 Task: Find connections with filter location Wilnsdorf with filter topic #cybersecuritywith filter profile language Spanish with filter current company Asian Paints with filter school Prof. Ram Meghe Institute of Technology & Research Badnera Rly. with filter industry Building Finishing Contractors with filter service category Network Support with filter keywords title Reiki Practitioner
Action: Mouse moved to (481, 67)
Screenshot: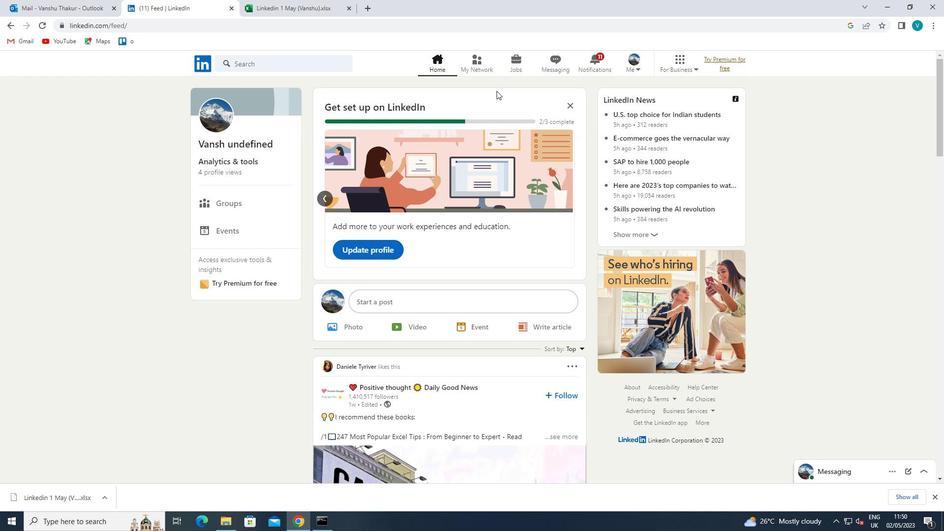 
Action: Mouse pressed left at (481, 67)
Screenshot: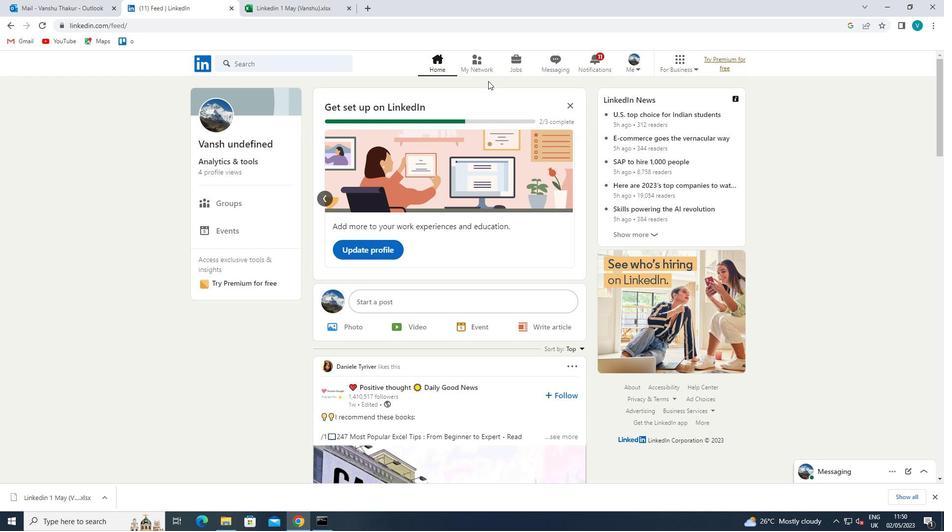 
Action: Mouse moved to (261, 114)
Screenshot: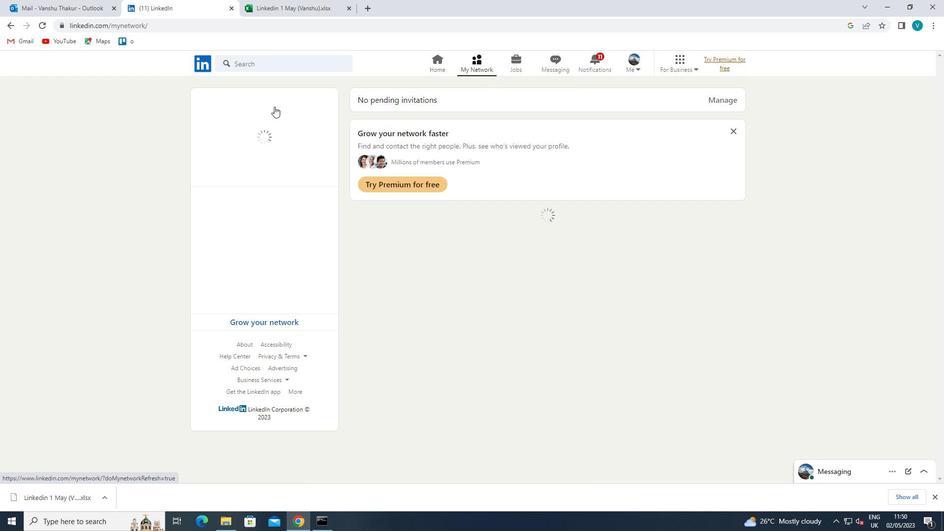 
Action: Mouse pressed left at (261, 114)
Screenshot: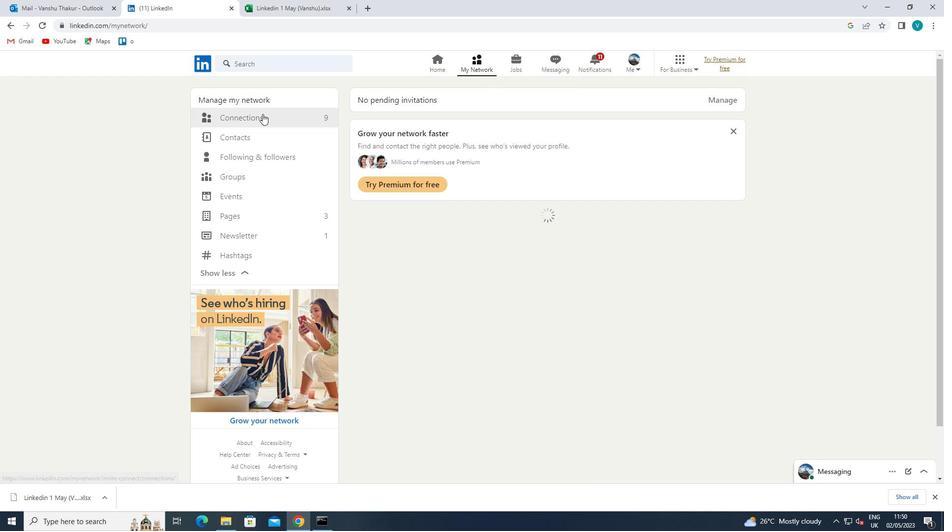 
Action: Mouse moved to (569, 118)
Screenshot: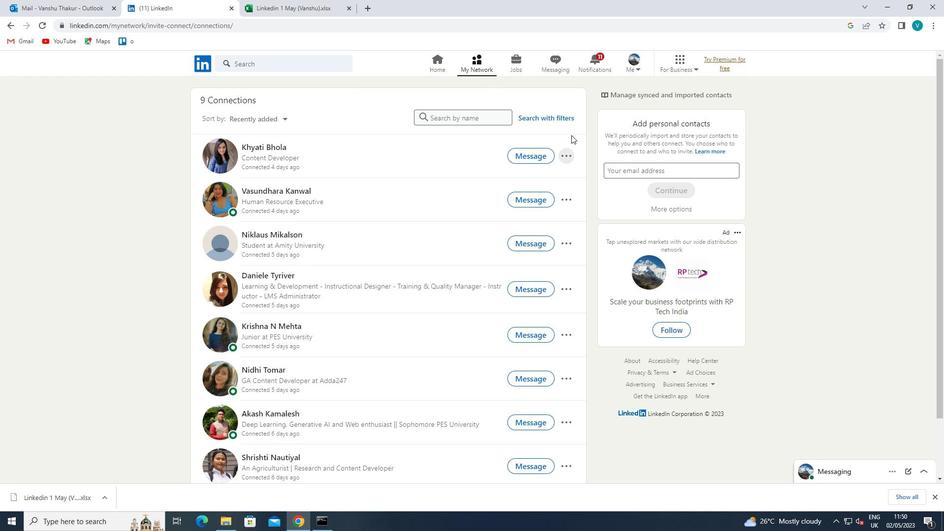 
Action: Mouse pressed left at (569, 118)
Screenshot: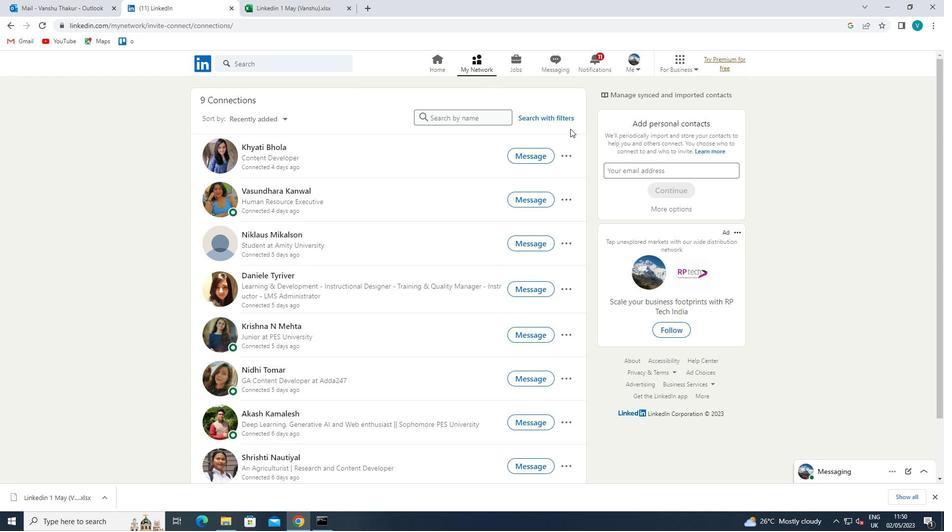 
Action: Mouse moved to (463, 91)
Screenshot: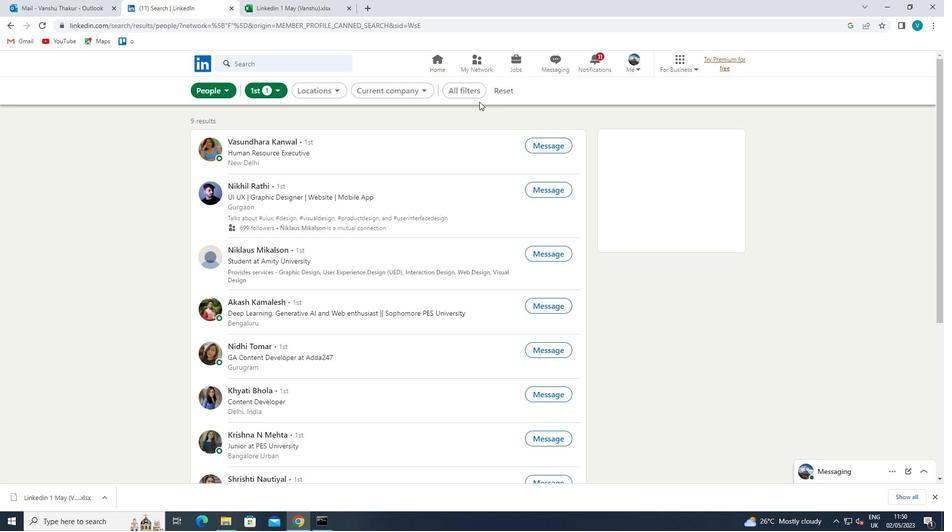 
Action: Mouse pressed left at (463, 91)
Screenshot: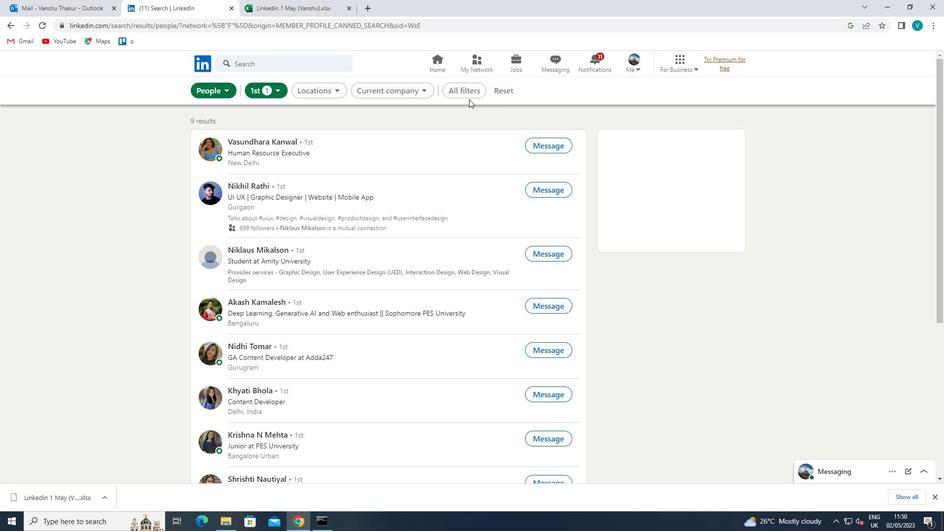 
Action: Mouse moved to (735, 277)
Screenshot: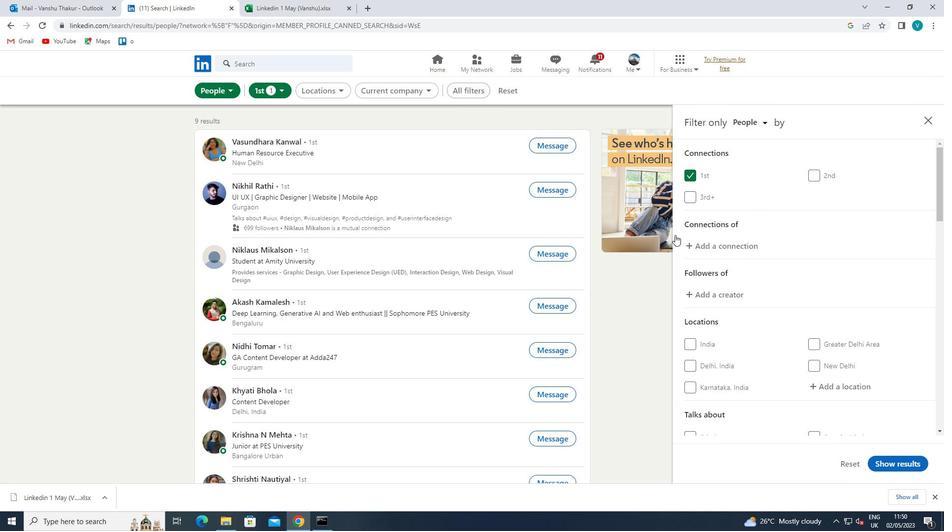 
Action: Mouse scrolled (735, 276) with delta (0, 0)
Screenshot: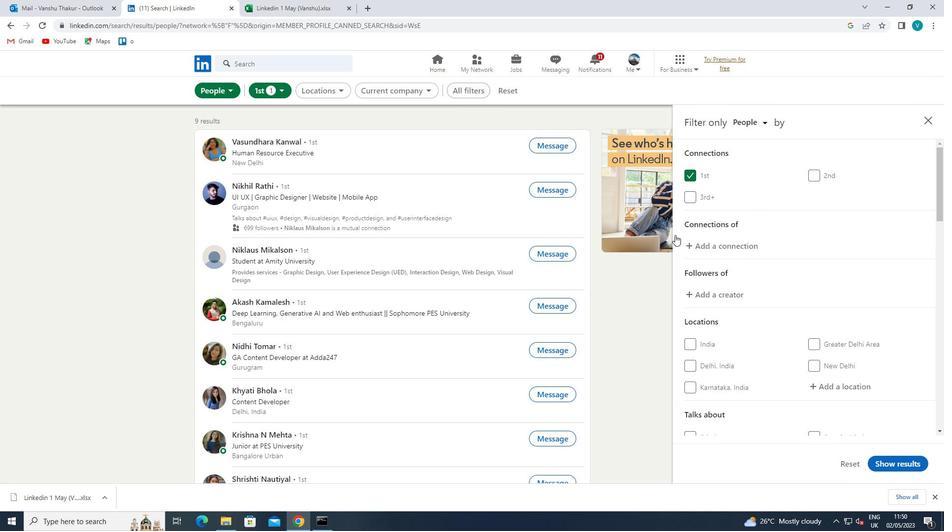 
Action: Mouse moved to (746, 283)
Screenshot: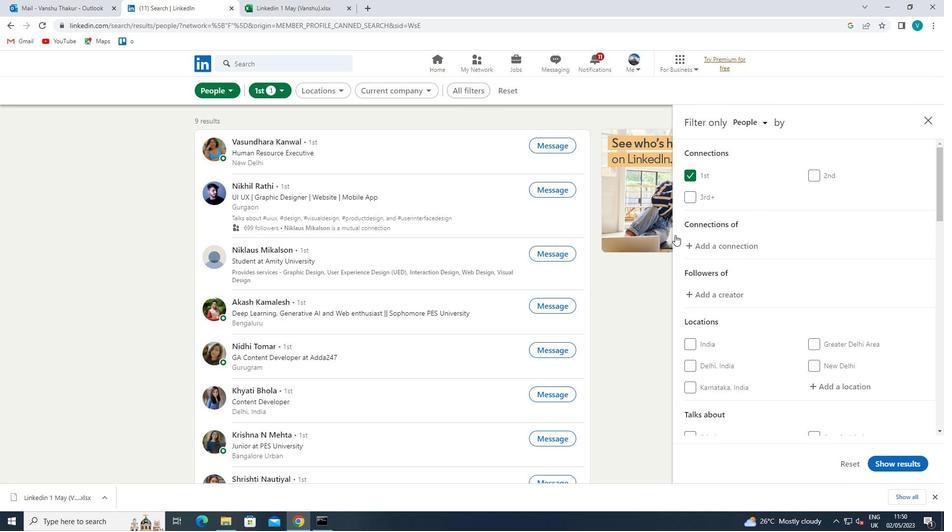 
Action: Mouse scrolled (746, 282) with delta (0, 0)
Screenshot: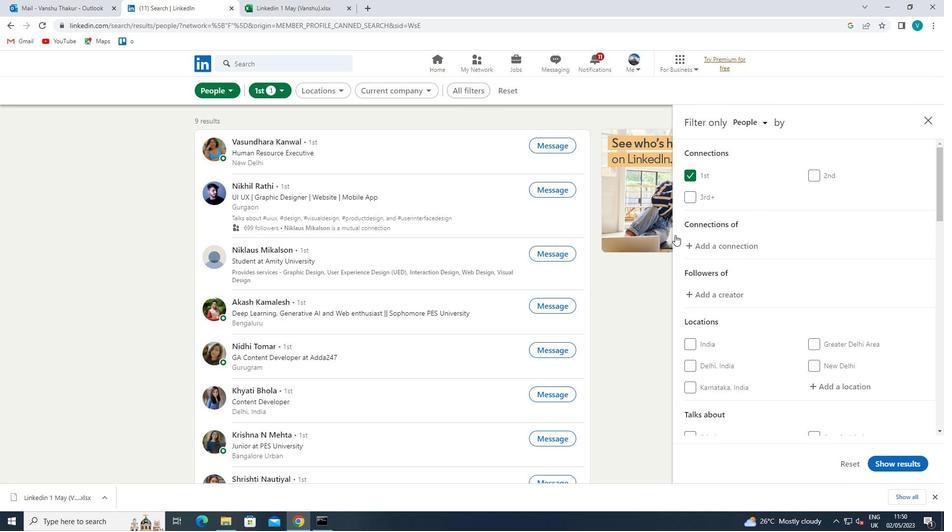 
Action: Mouse moved to (836, 285)
Screenshot: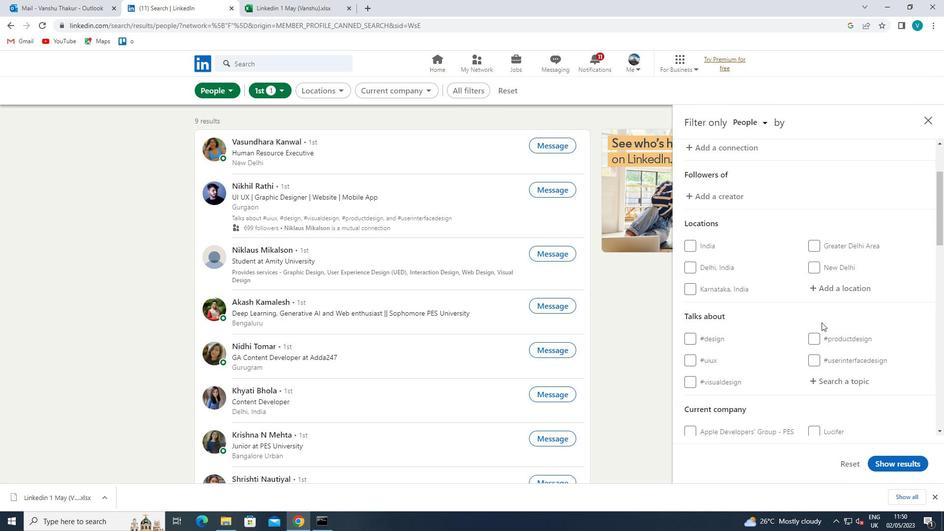 
Action: Mouse pressed left at (836, 285)
Screenshot: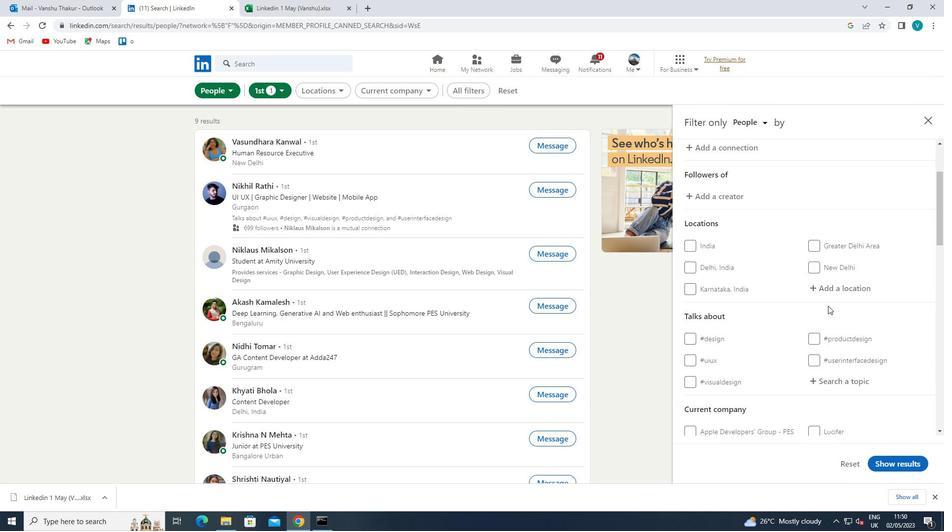 
Action: Mouse moved to (790, 258)
Screenshot: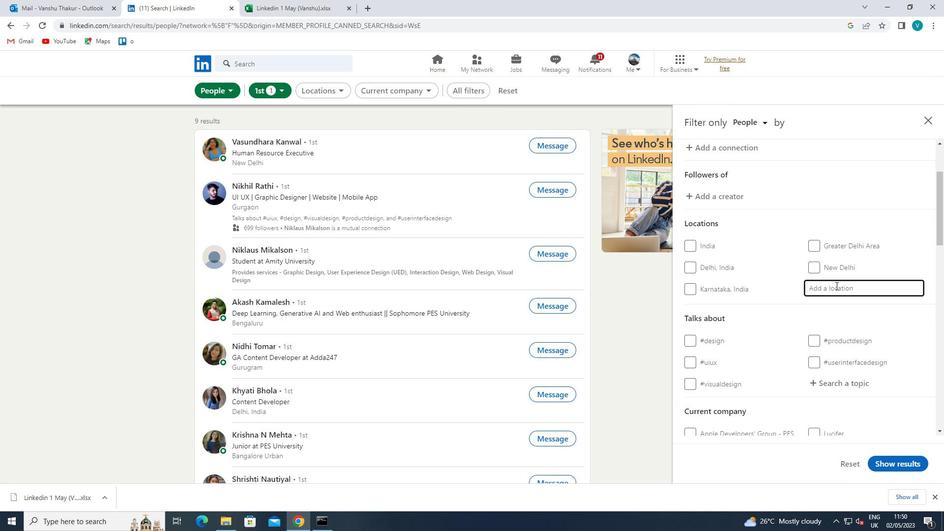 
Action: Key pressed <Key.shift>WILNSDOE<Key.backspace>RF
Screenshot: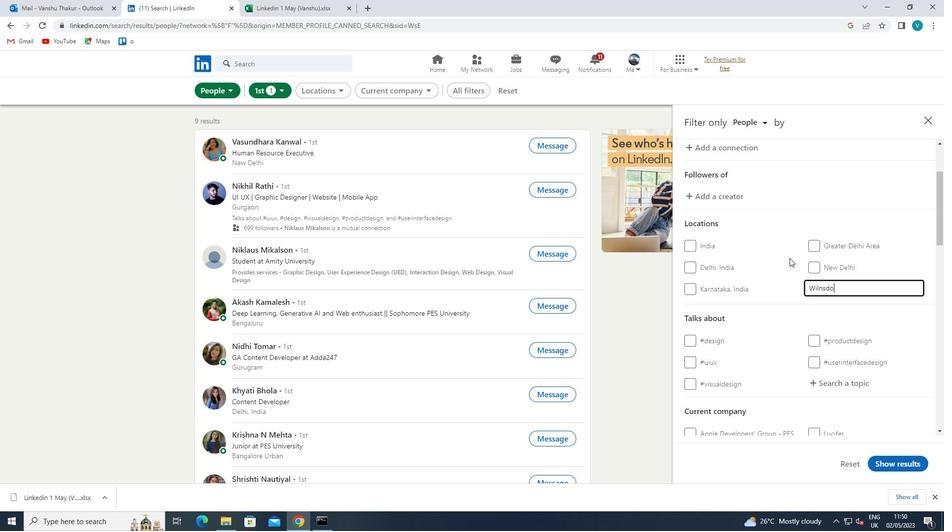 
Action: Mouse moved to (790, 304)
Screenshot: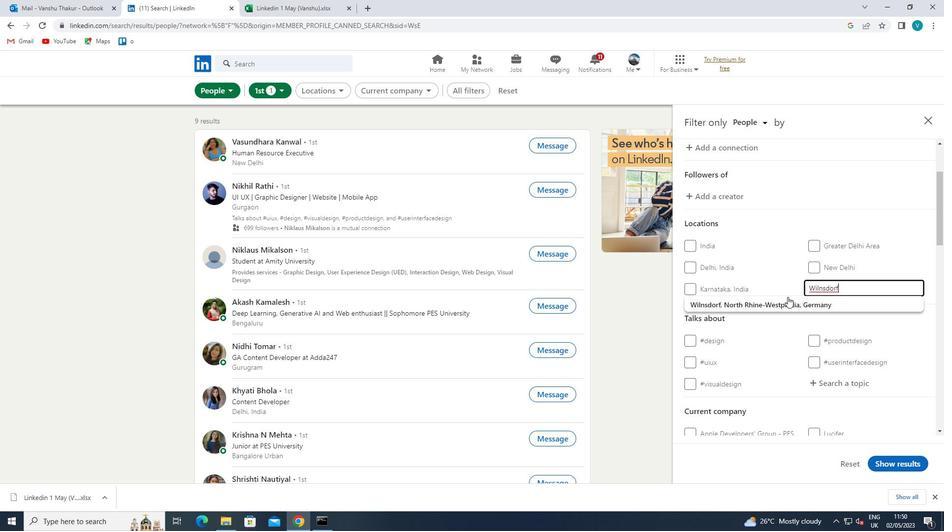 
Action: Mouse pressed left at (790, 304)
Screenshot: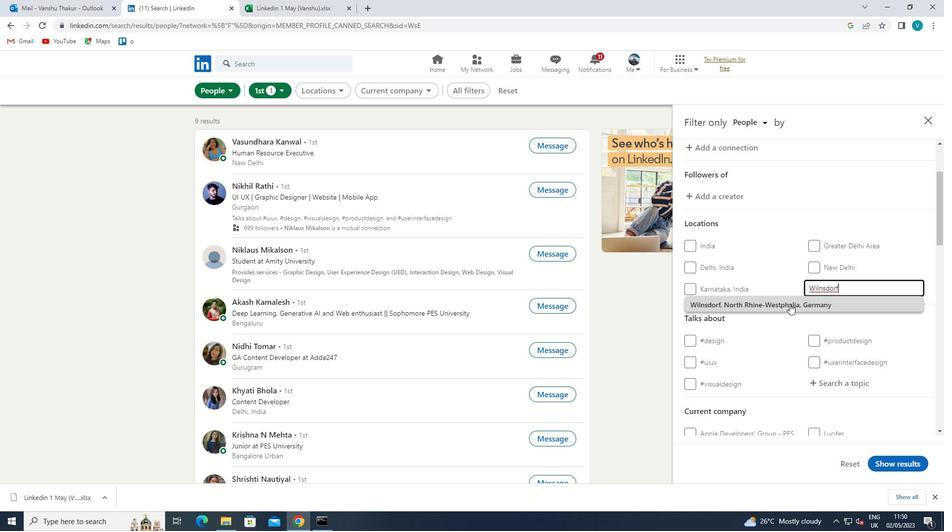 
Action: Mouse scrolled (790, 303) with delta (0, 0)
Screenshot: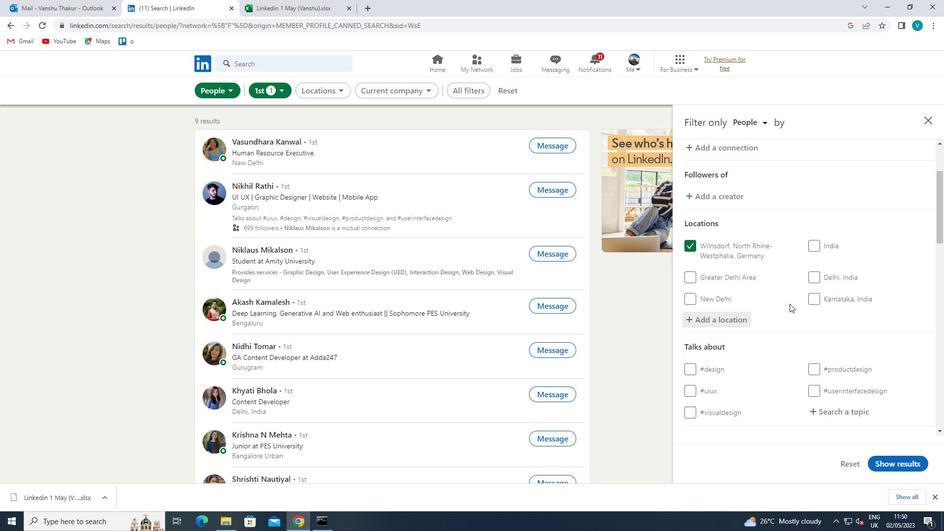 
Action: Mouse scrolled (790, 303) with delta (0, 0)
Screenshot: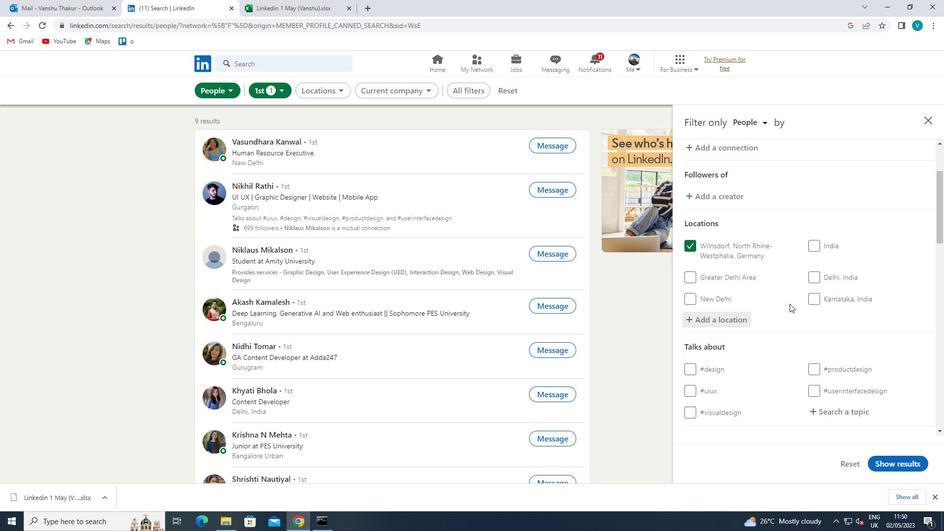 
Action: Mouse moved to (833, 308)
Screenshot: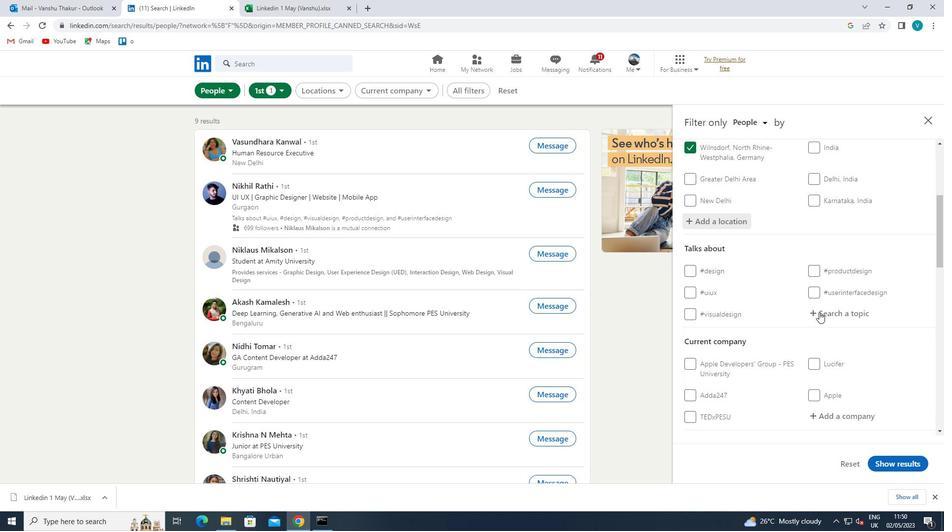
Action: Mouse pressed left at (833, 308)
Screenshot: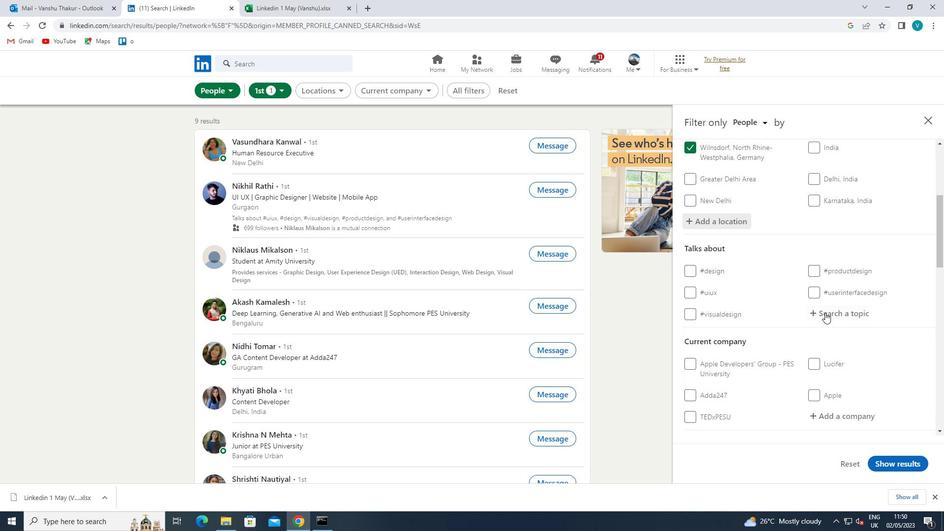 
Action: Key pressed CYBERSECURITY
Screenshot: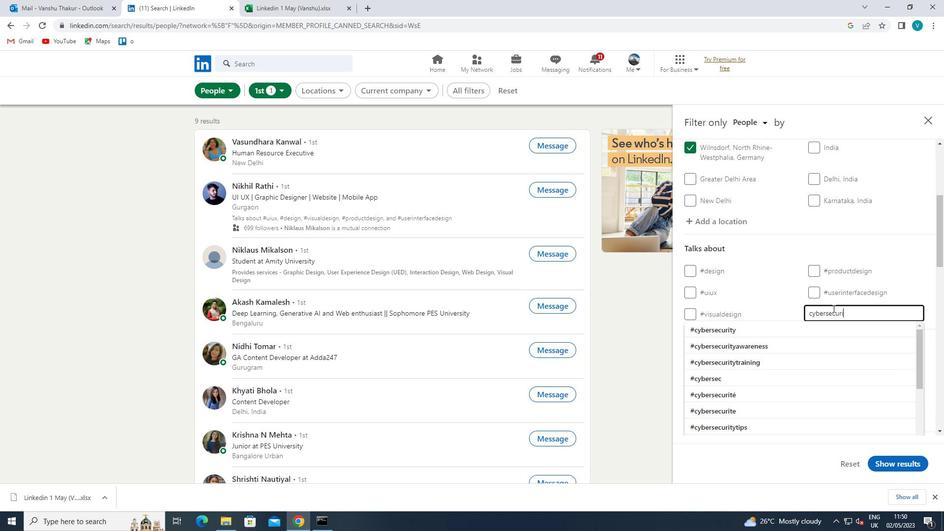 
Action: Mouse moved to (814, 333)
Screenshot: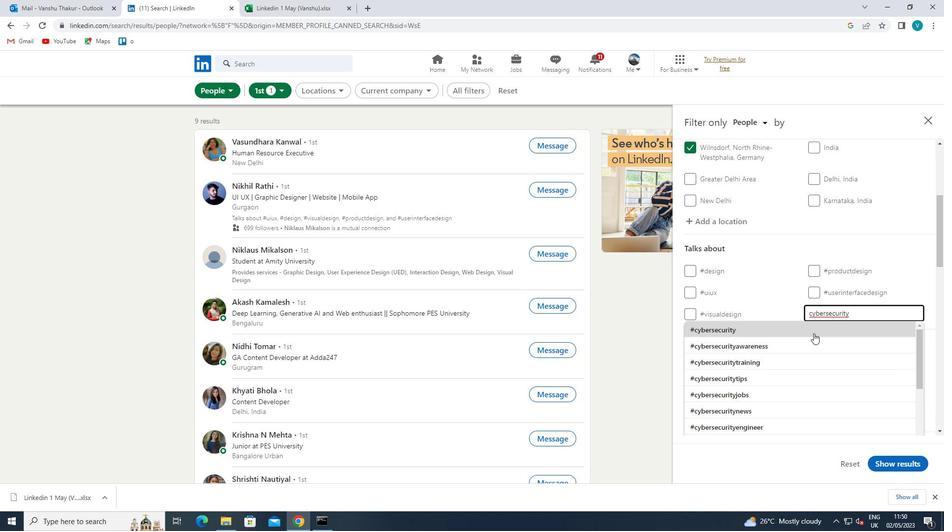 
Action: Mouse pressed left at (814, 333)
Screenshot: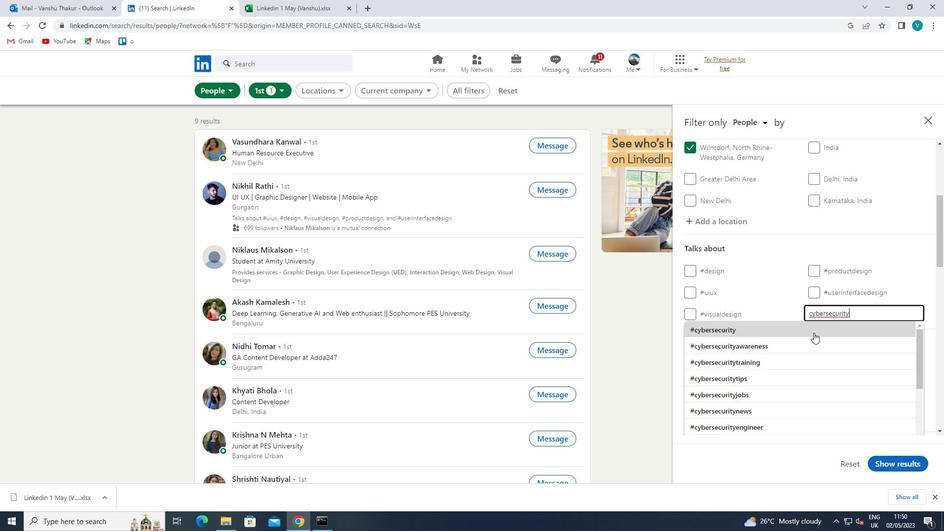 
Action: Mouse scrolled (814, 332) with delta (0, 0)
Screenshot: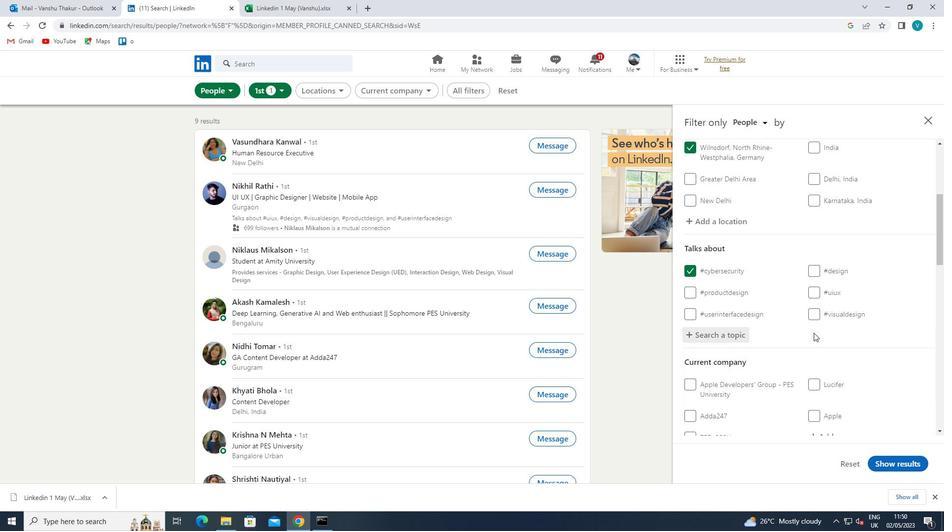 
Action: Mouse scrolled (814, 332) with delta (0, 0)
Screenshot: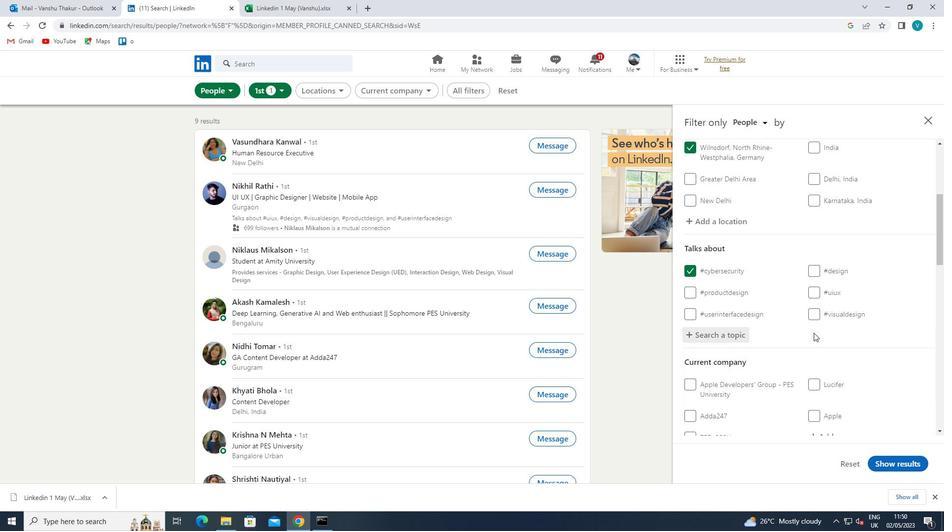 
Action: Mouse scrolled (814, 332) with delta (0, 0)
Screenshot: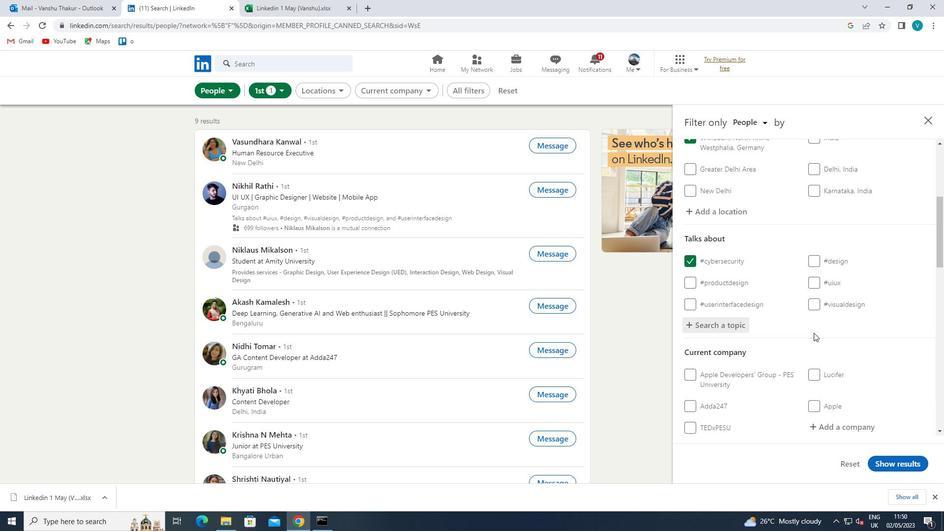 
Action: Mouse moved to (858, 293)
Screenshot: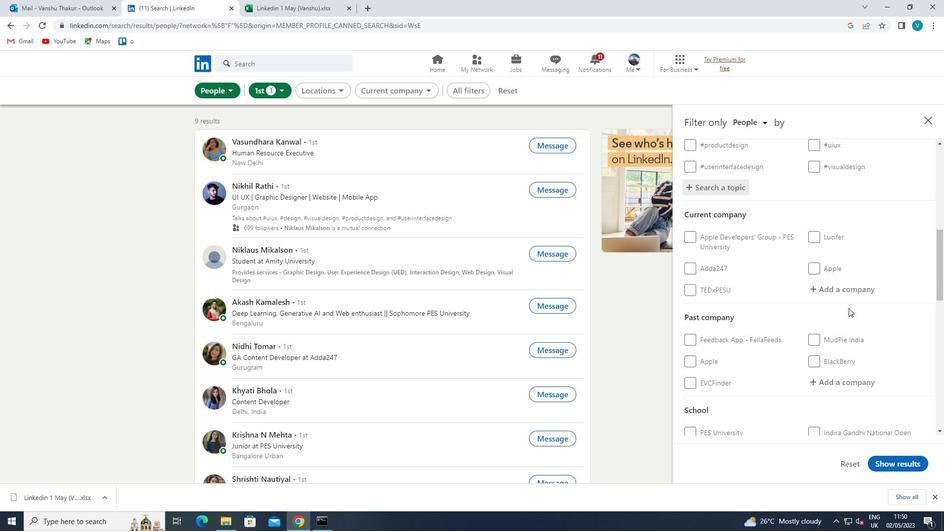 
Action: Mouse pressed left at (858, 293)
Screenshot: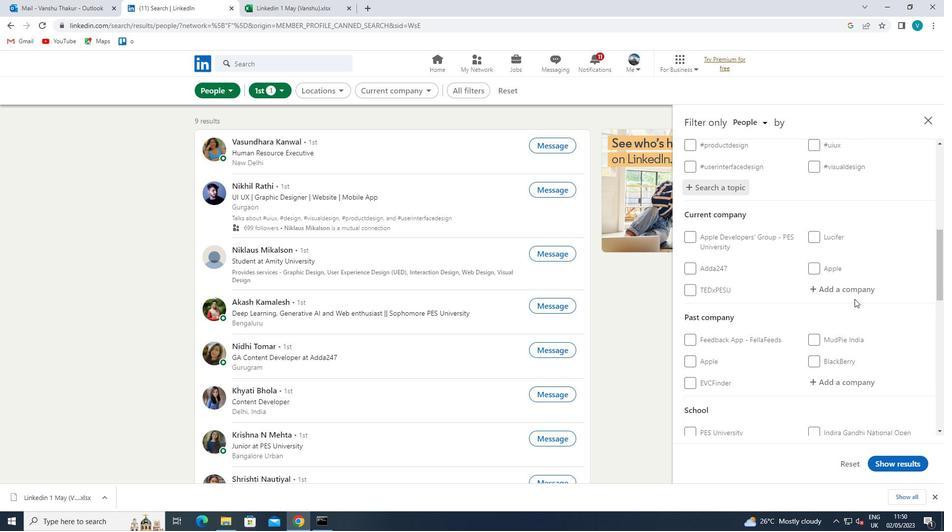 
Action: Key pressed <Key.shift>ASIAN<Key.space><Key.shift>P
Screenshot: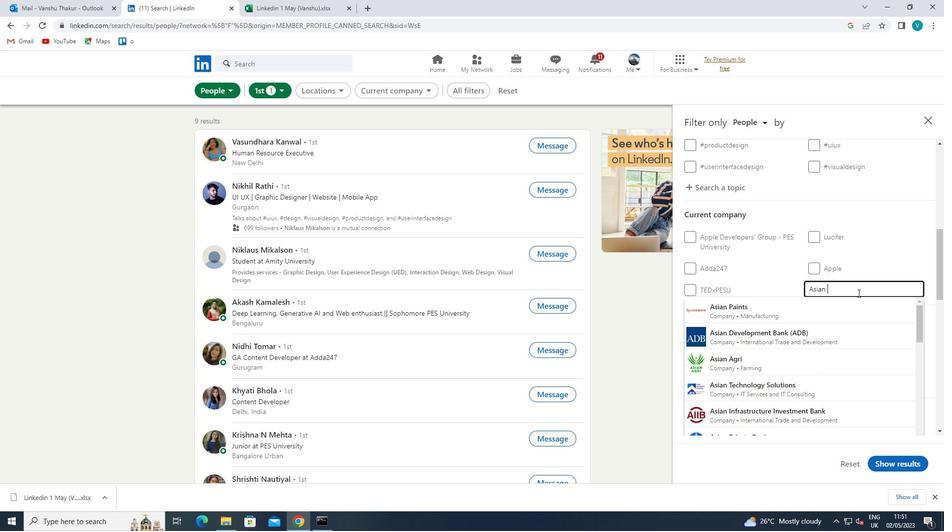 
Action: Mouse moved to (841, 301)
Screenshot: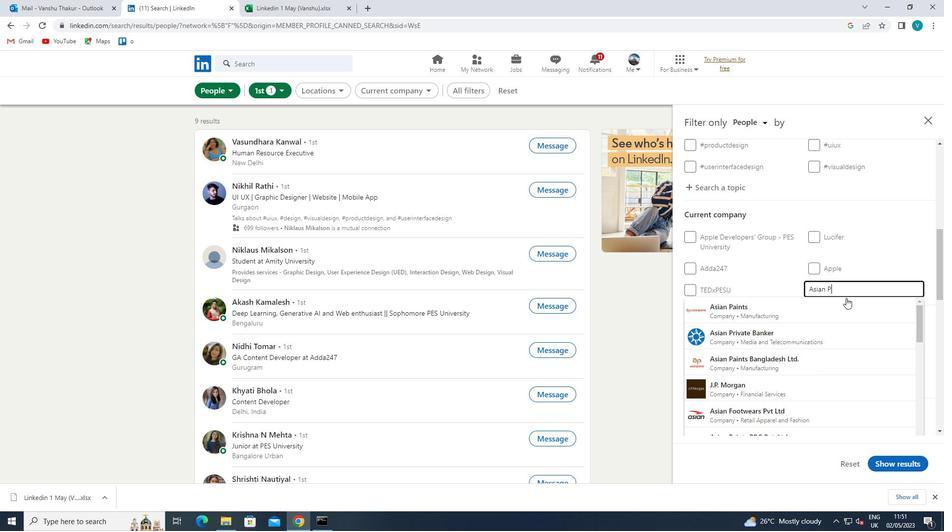 
Action: Mouse pressed left at (841, 301)
Screenshot: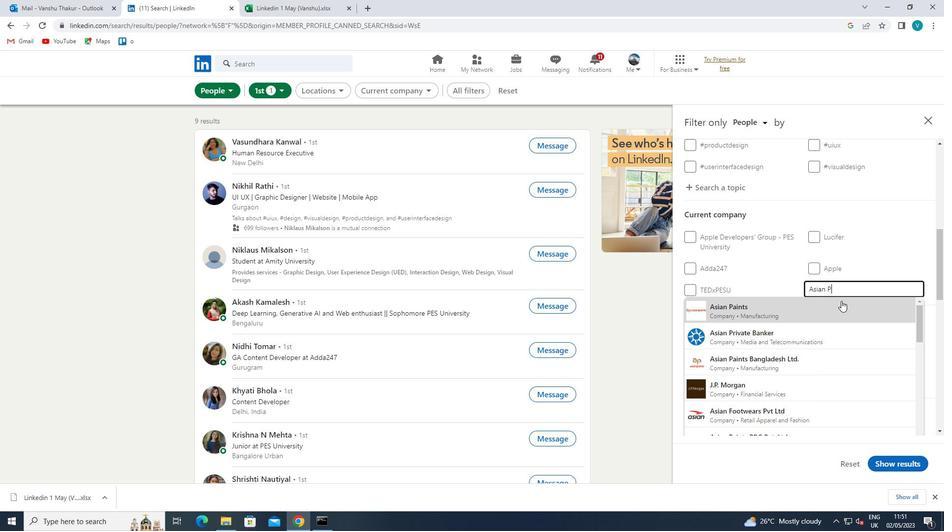 
Action: Mouse scrolled (841, 300) with delta (0, 0)
Screenshot: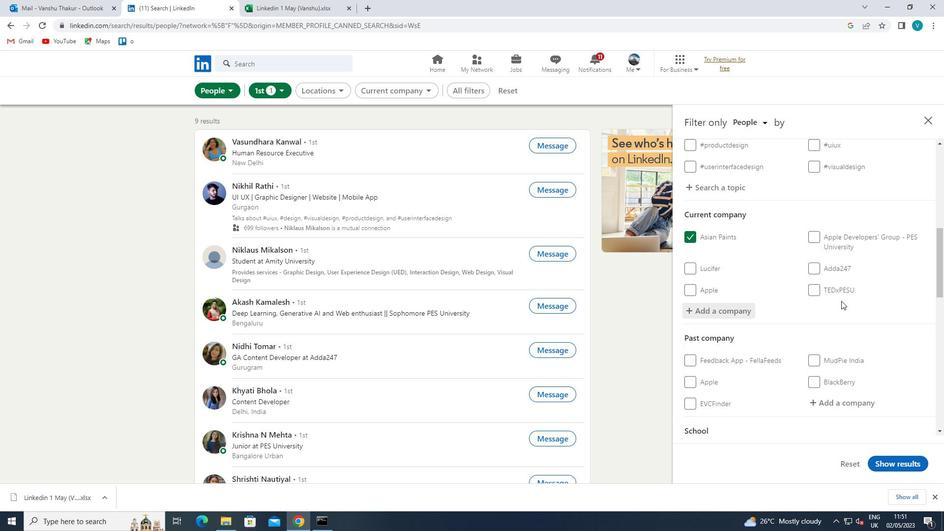 
Action: Mouse scrolled (841, 300) with delta (0, 0)
Screenshot: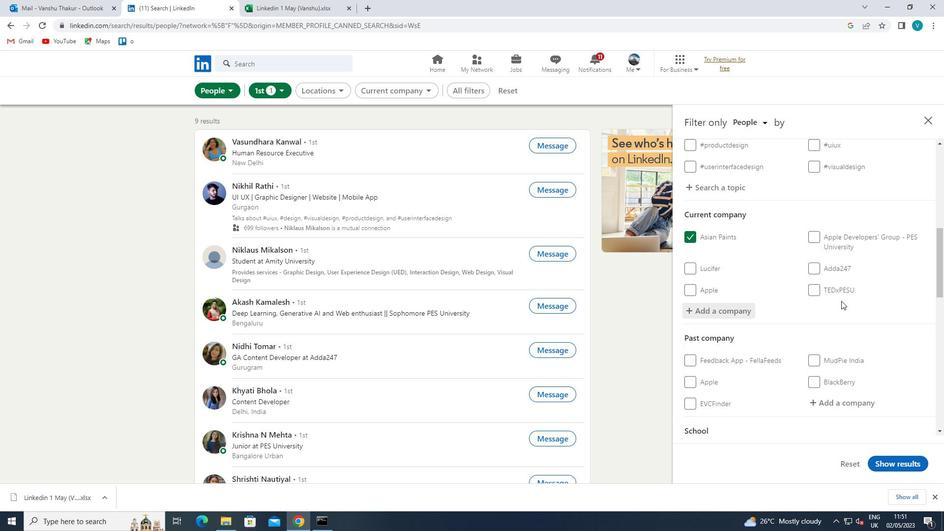 
Action: Mouse moved to (830, 330)
Screenshot: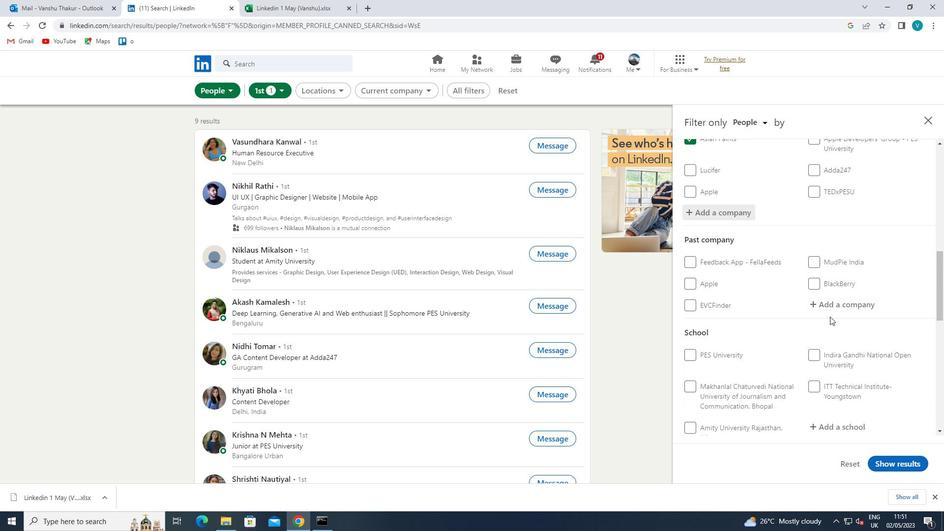 
Action: Mouse scrolled (830, 329) with delta (0, 0)
Screenshot: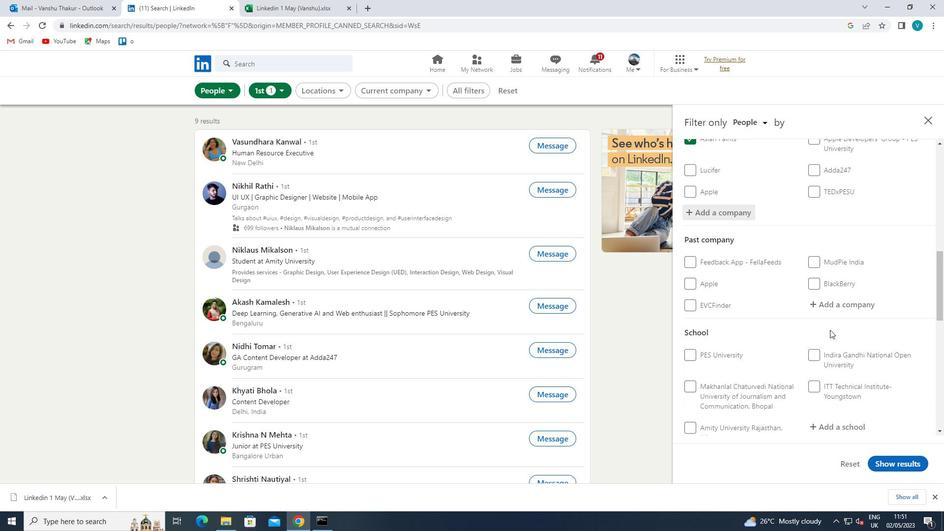 
Action: Mouse scrolled (830, 329) with delta (0, 0)
Screenshot: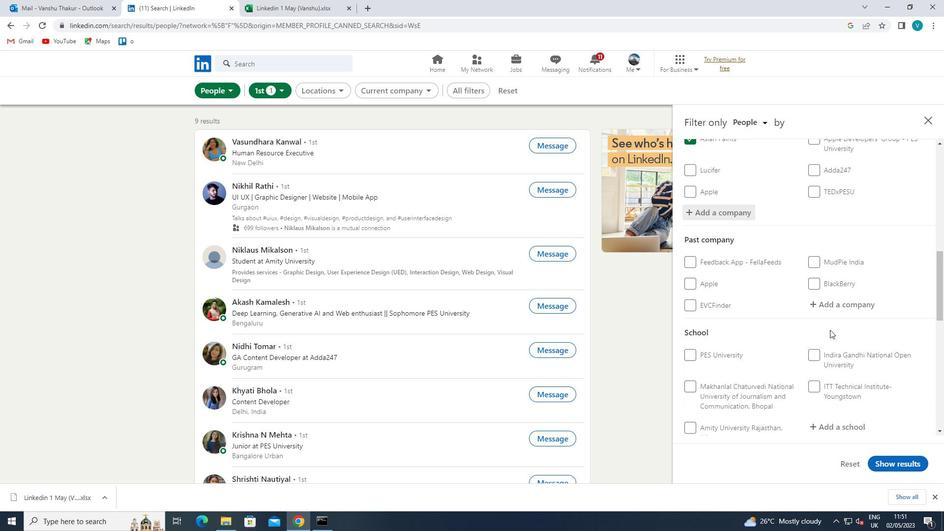 
Action: Mouse moved to (829, 331)
Screenshot: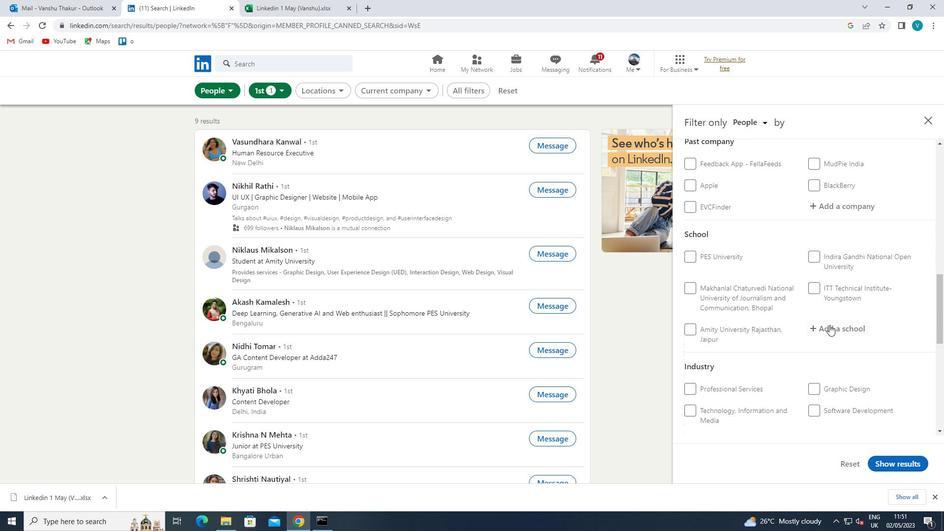 
Action: Mouse pressed left at (829, 331)
Screenshot: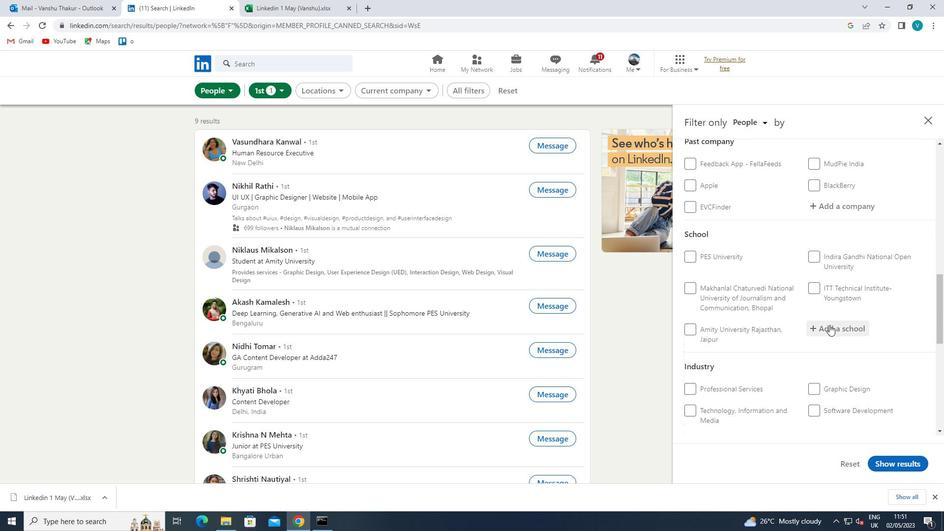 
Action: Key pressed <Key.shift>PROF.<Key.space>
Screenshot: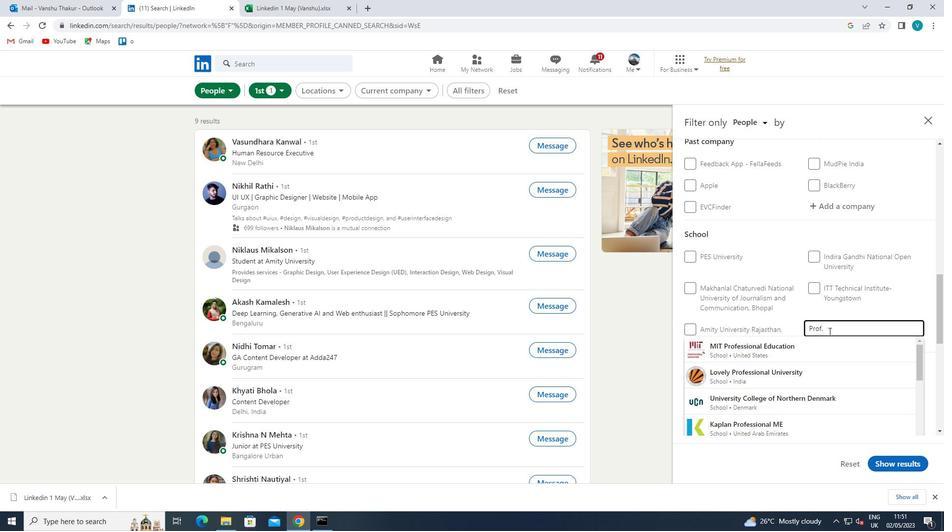 
Action: Mouse moved to (818, 349)
Screenshot: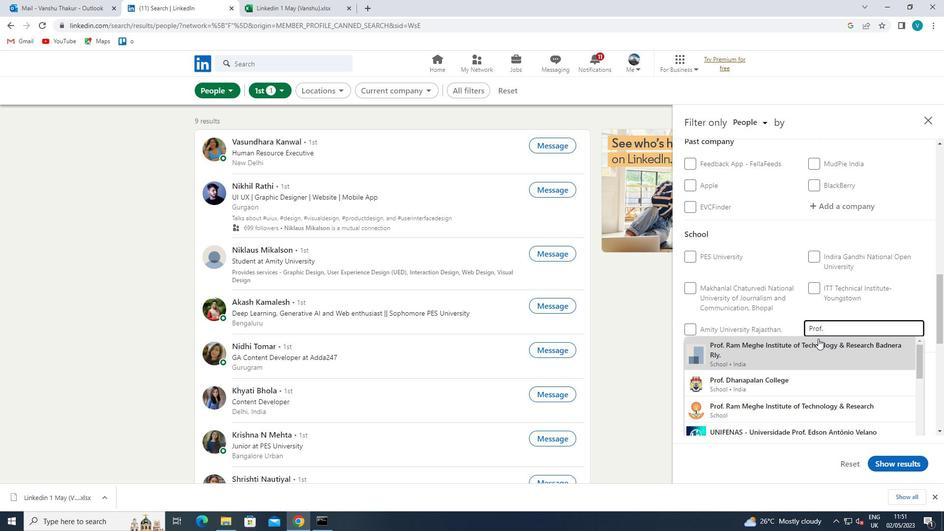 
Action: Mouse pressed left at (818, 349)
Screenshot: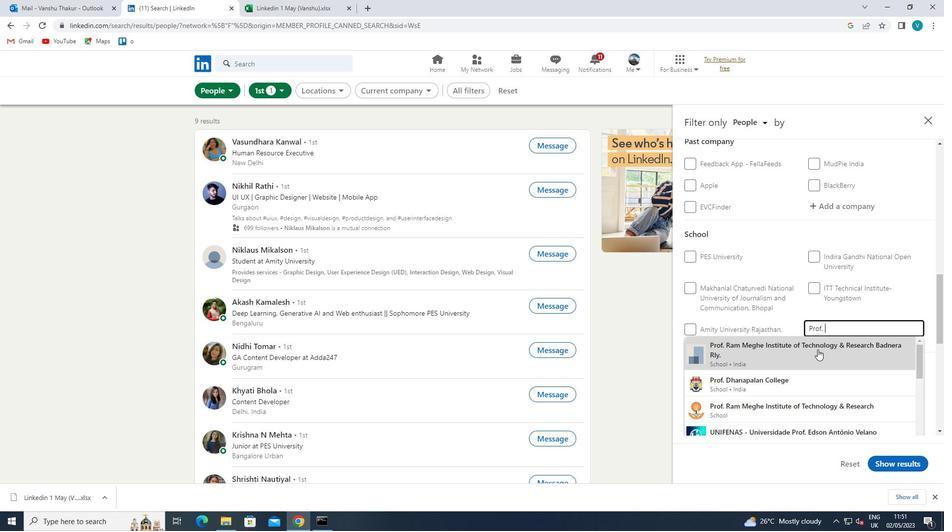 
Action: Mouse scrolled (818, 349) with delta (0, 0)
Screenshot: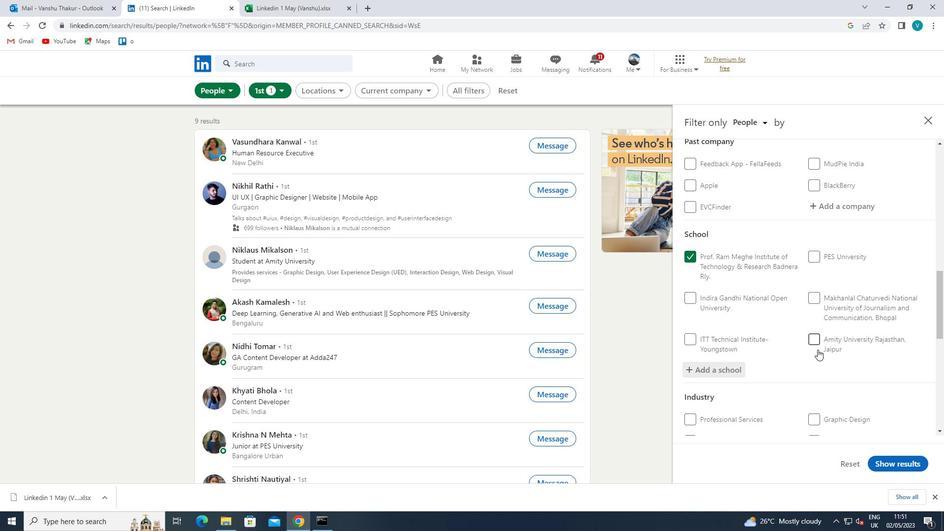 
Action: Mouse scrolled (818, 349) with delta (0, 0)
Screenshot: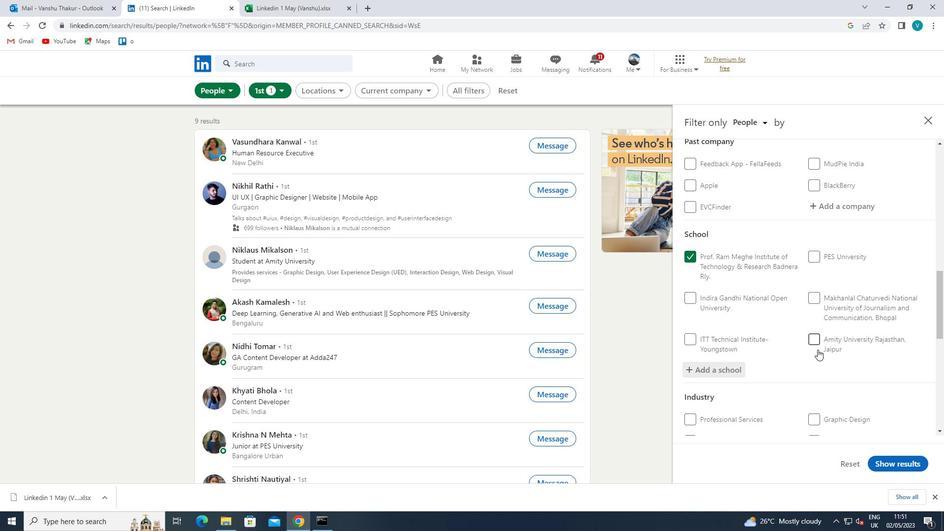 
Action: Mouse scrolled (818, 349) with delta (0, 0)
Screenshot: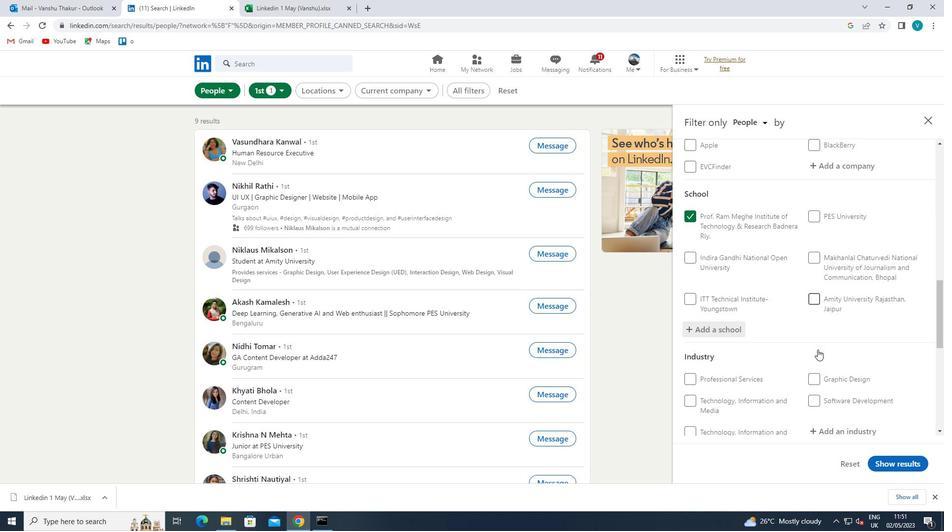 
Action: Mouse moved to (849, 321)
Screenshot: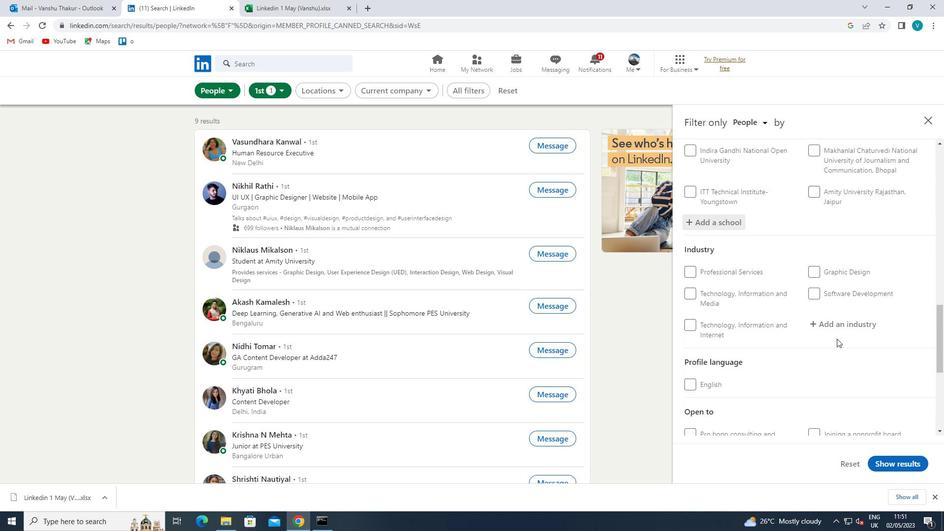
Action: Mouse pressed left at (849, 321)
Screenshot: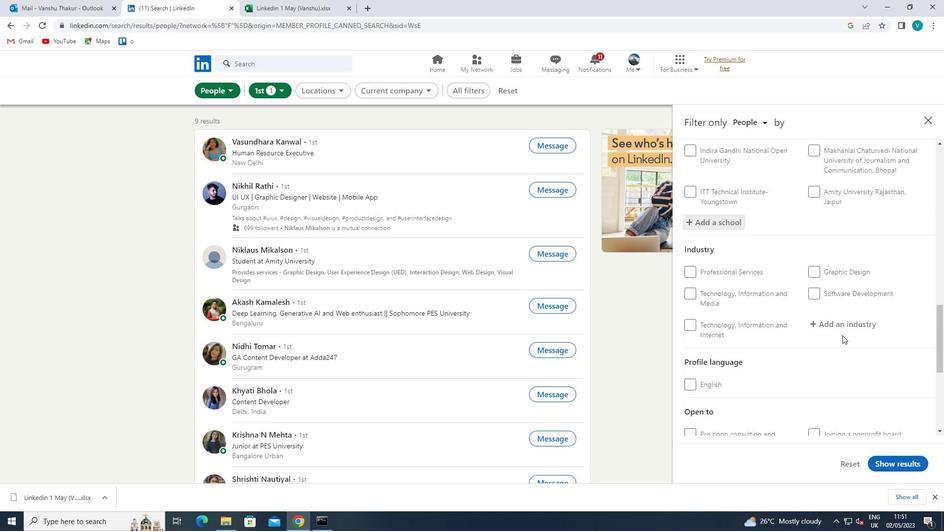 
Action: Key pressed <Key.shift>BUILDING<Key.space>
Screenshot: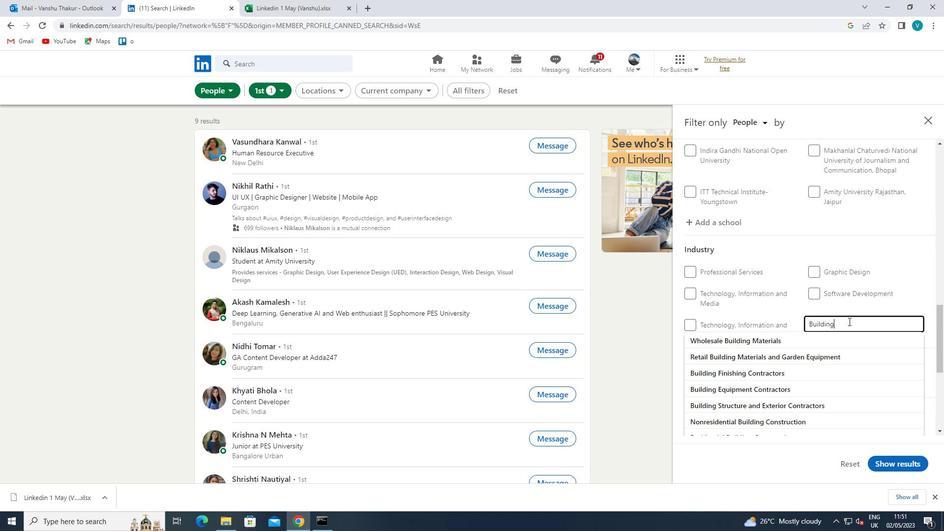 
Action: Mouse moved to (784, 367)
Screenshot: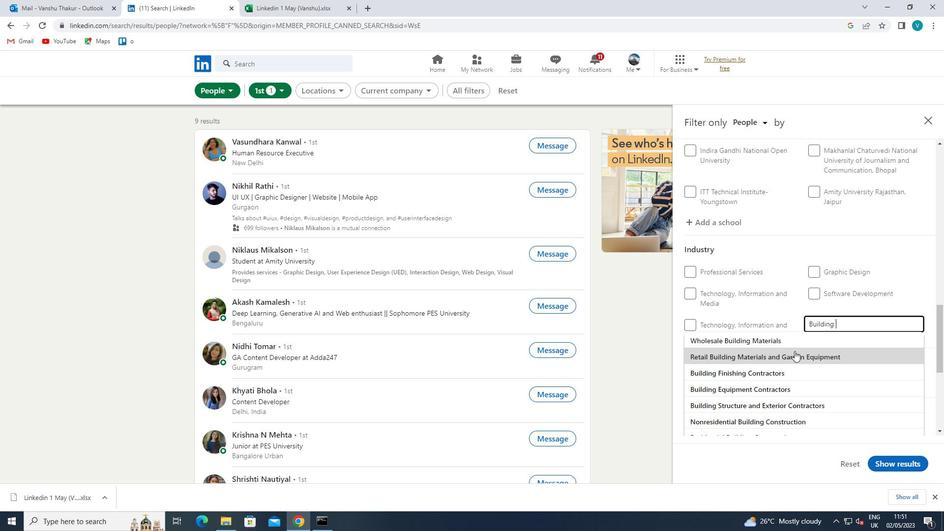 
Action: Mouse pressed left at (784, 367)
Screenshot: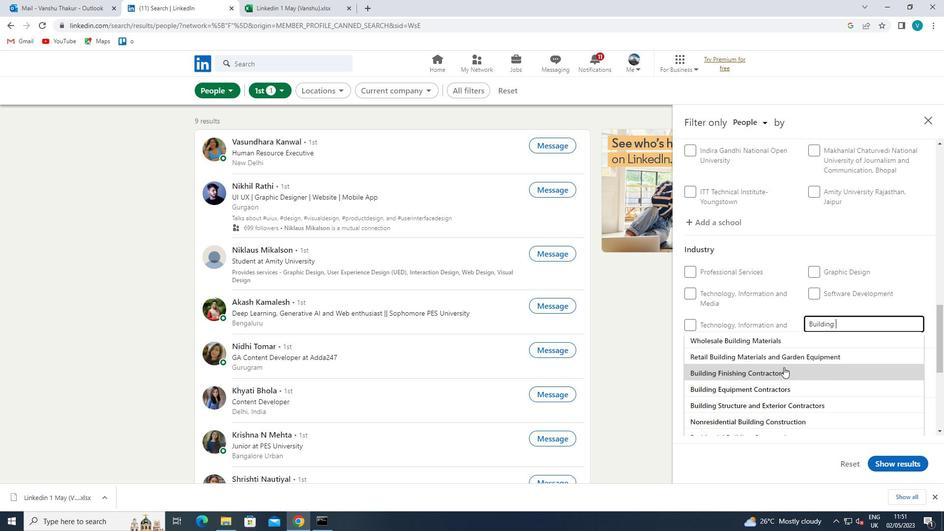 
Action: Mouse scrolled (784, 367) with delta (0, 0)
Screenshot: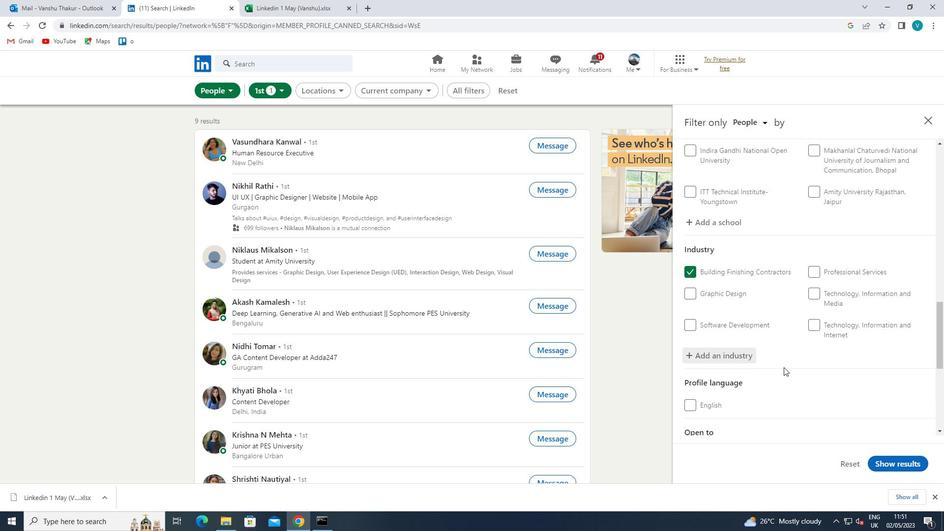 
Action: Mouse scrolled (784, 367) with delta (0, 0)
Screenshot: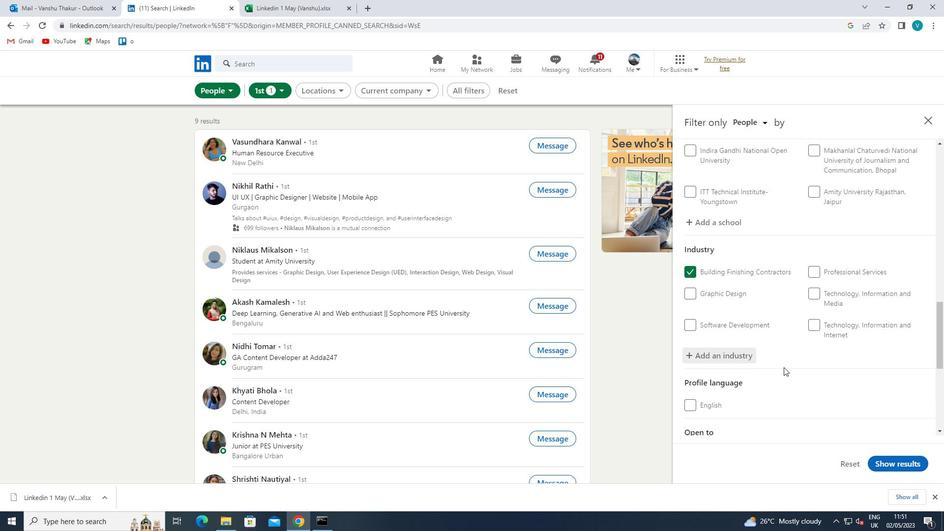
Action: Mouse scrolled (784, 367) with delta (0, 0)
Screenshot: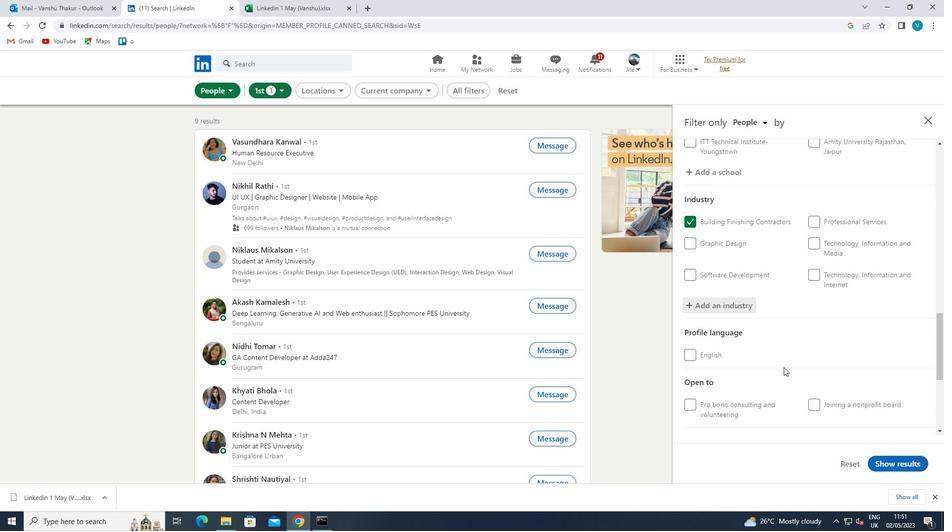 
Action: Mouse scrolled (784, 367) with delta (0, 0)
Screenshot: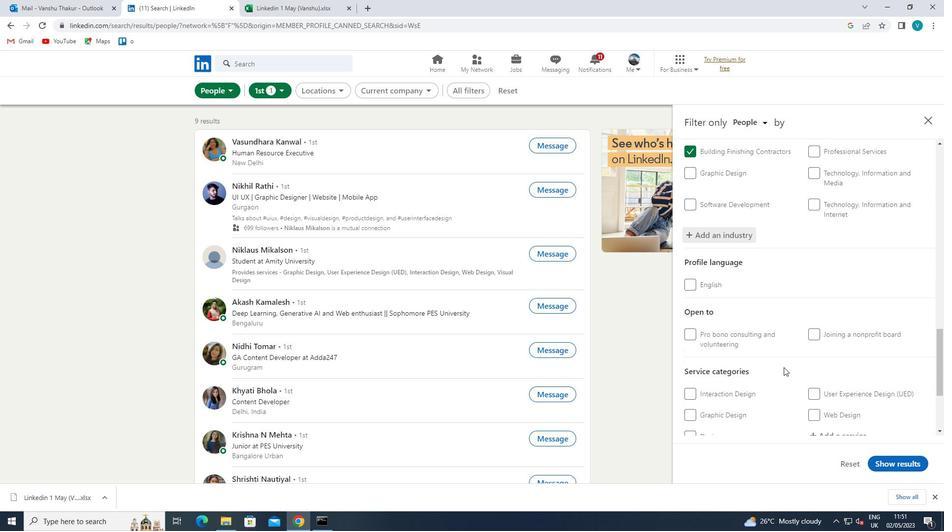 
Action: Mouse moved to (826, 358)
Screenshot: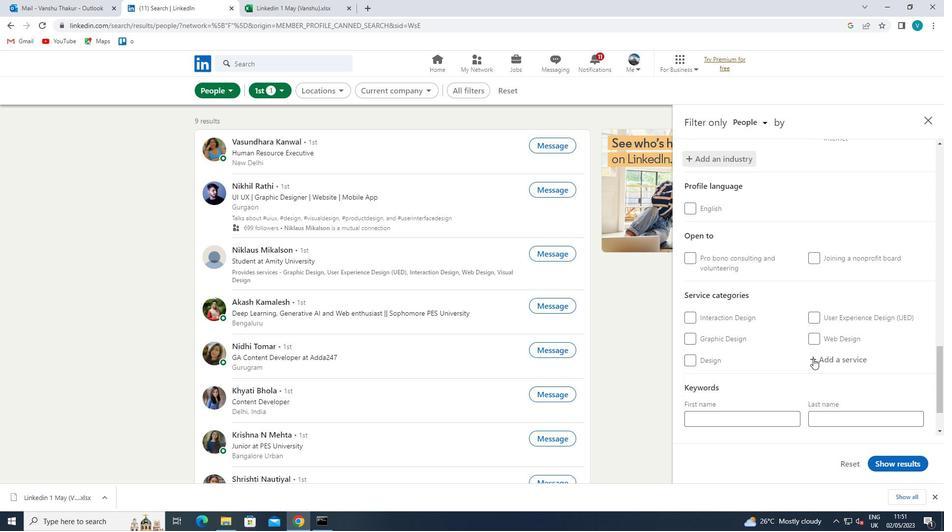 
Action: Mouse pressed left at (826, 358)
Screenshot: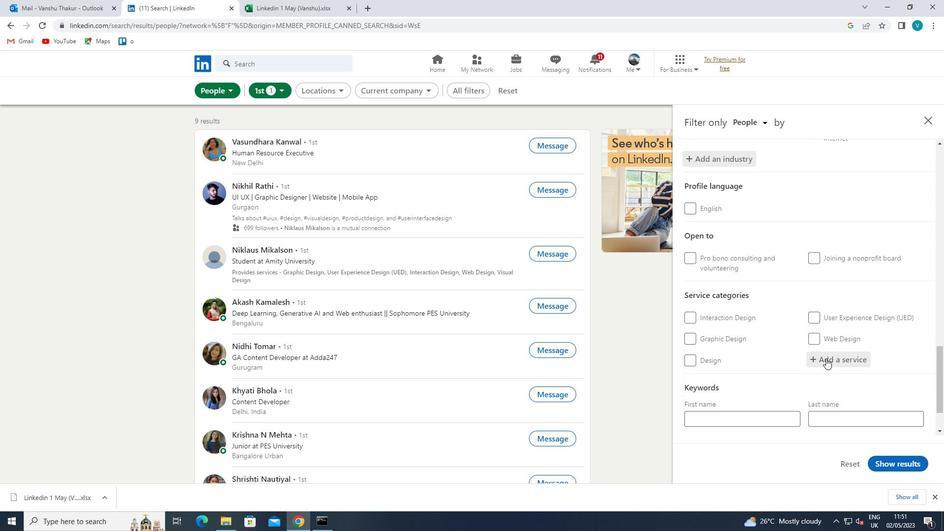 
Action: Key pressed <Key.shift>NETWORK<Key.space>
Screenshot: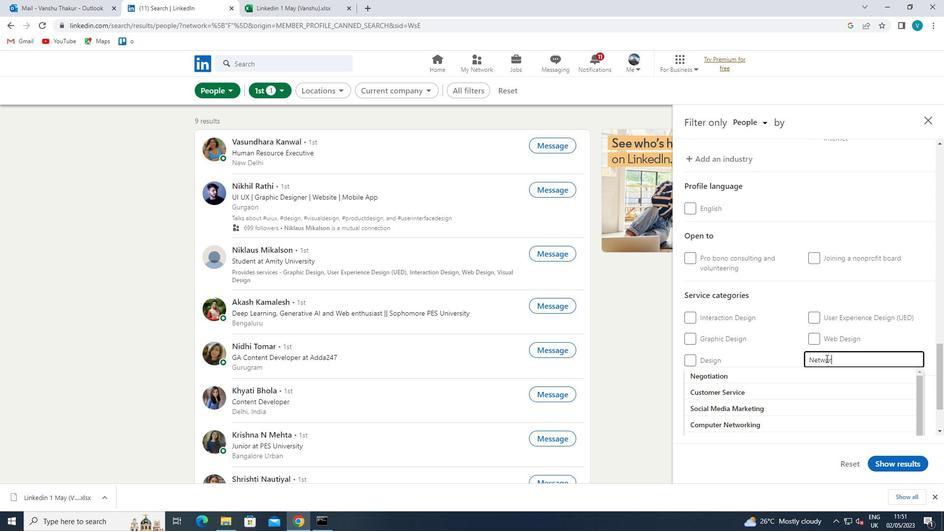 
Action: Mouse moved to (790, 404)
Screenshot: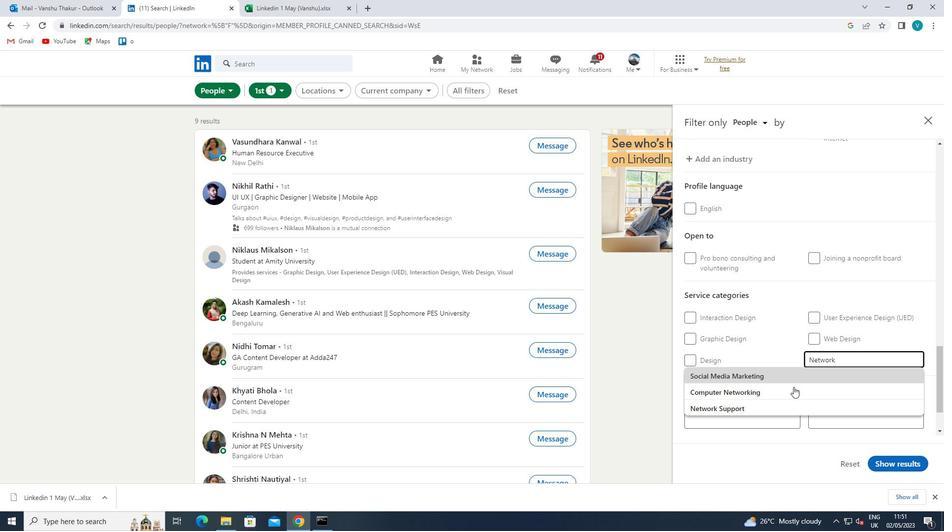 
Action: Mouse pressed left at (790, 404)
Screenshot: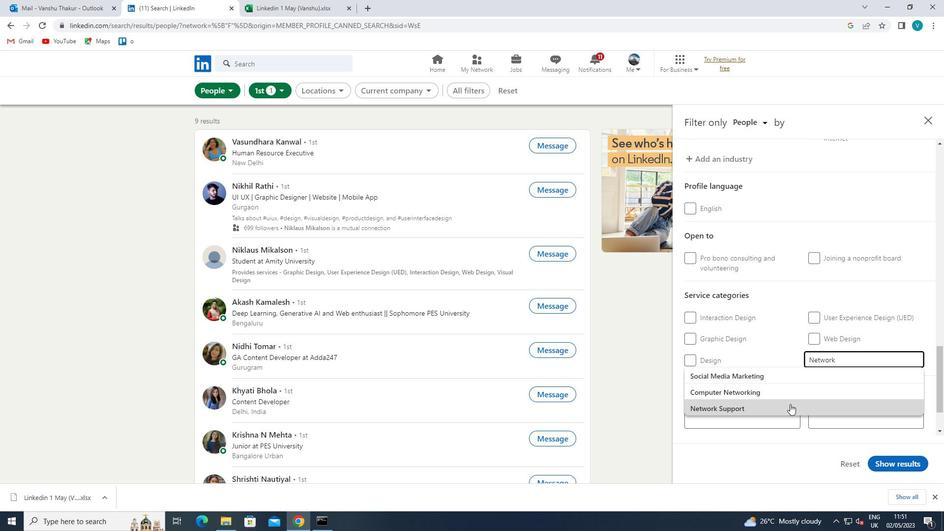 
Action: Mouse moved to (807, 395)
Screenshot: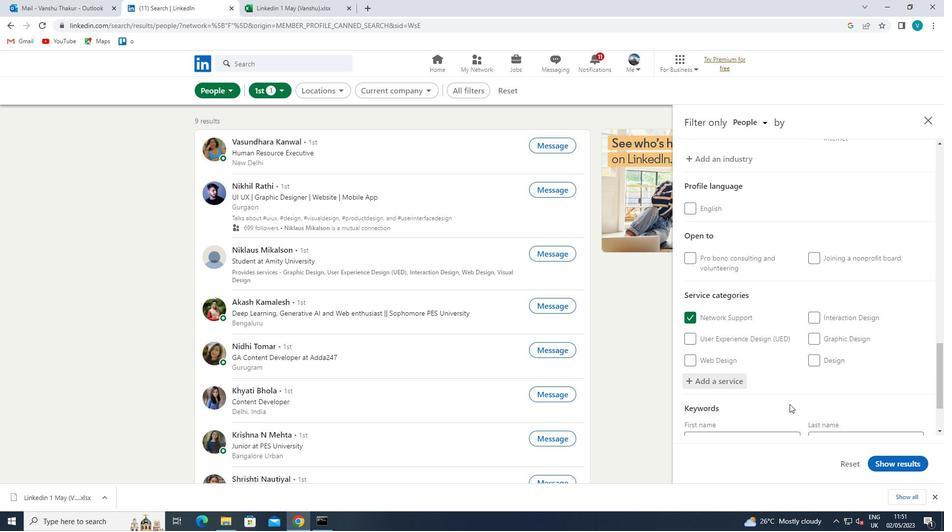 
Action: Mouse scrolled (807, 395) with delta (0, 0)
Screenshot: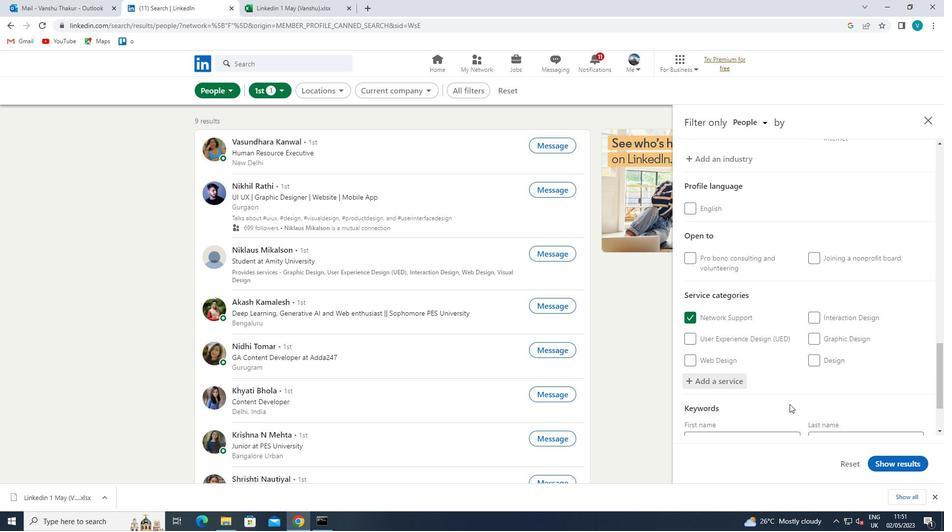 
Action: Mouse moved to (810, 393)
Screenshot: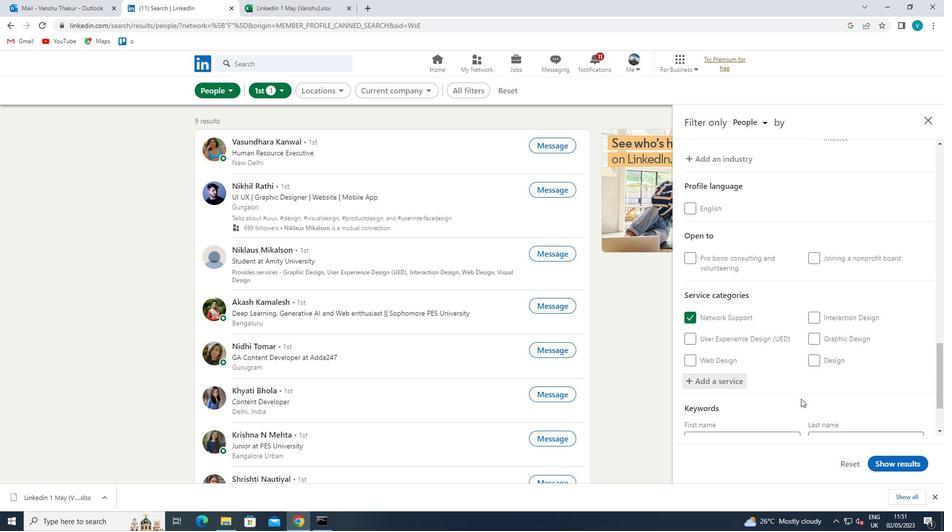 
Action: Mouse scrolled (810, 393) with delta (0, 0)
Screenshot: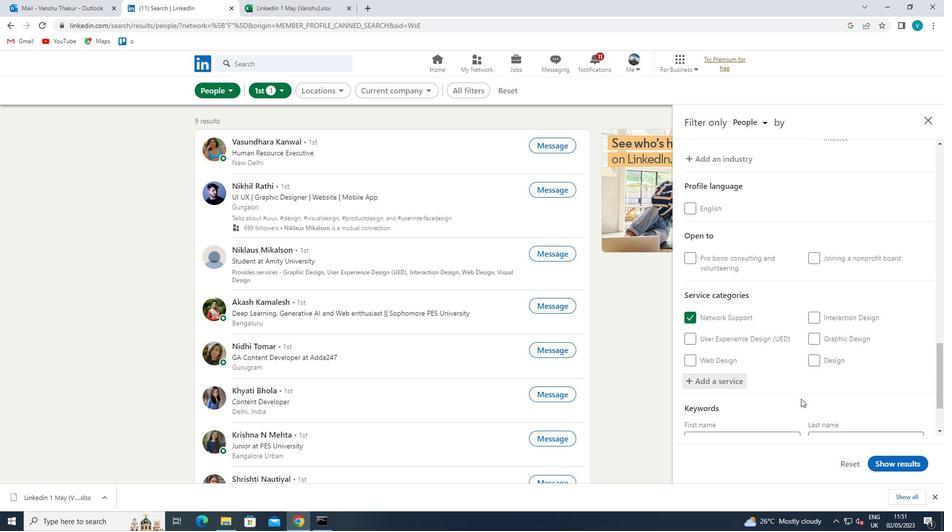 
Action: Mouse moved to (810, 393)
Screenshot: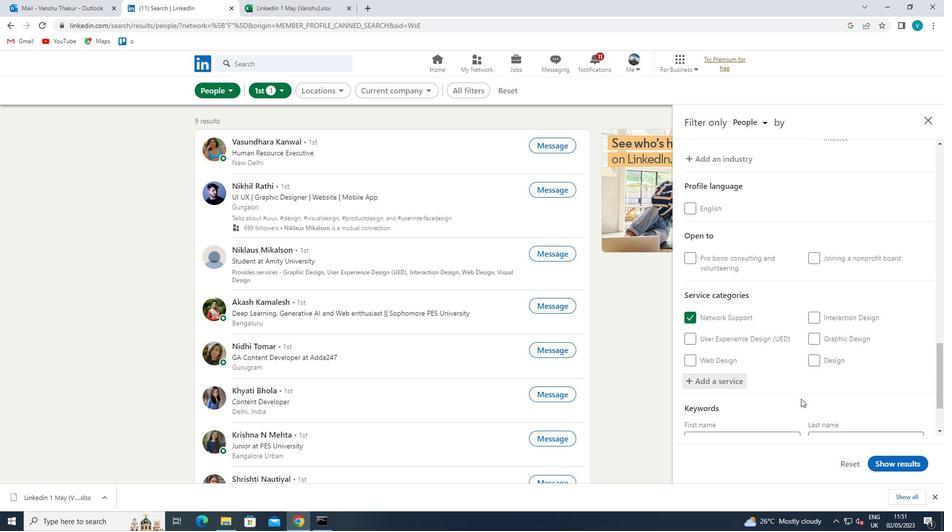 
Action: Mouse scrolled (810, 393) with delta (0, 0)
Screenshot: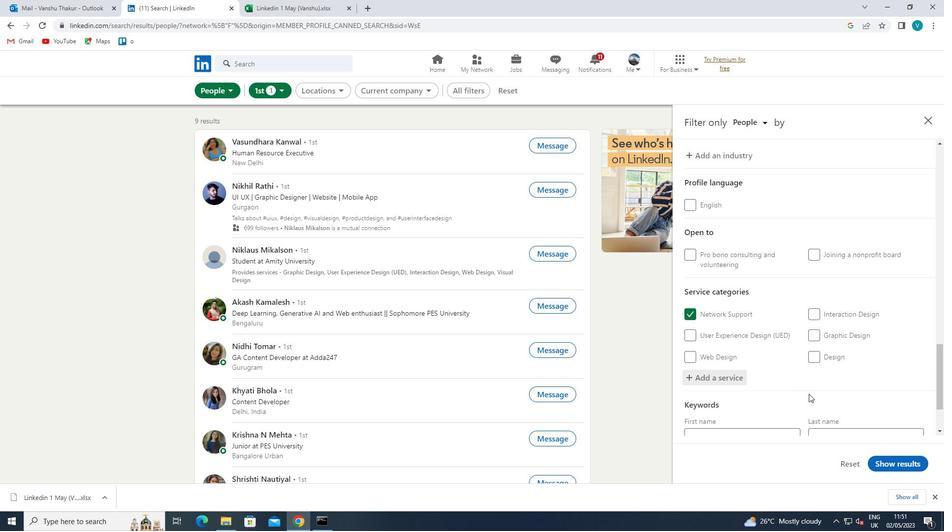 
Action: Mouse moved to (788, 388)
Screenshot: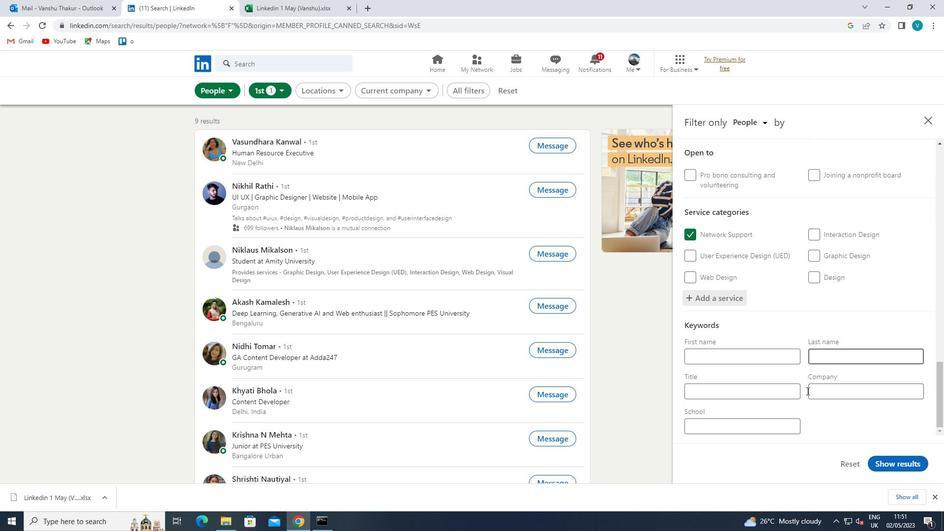 
Action: Mouse pressed left at (788, 388)
Screenshot: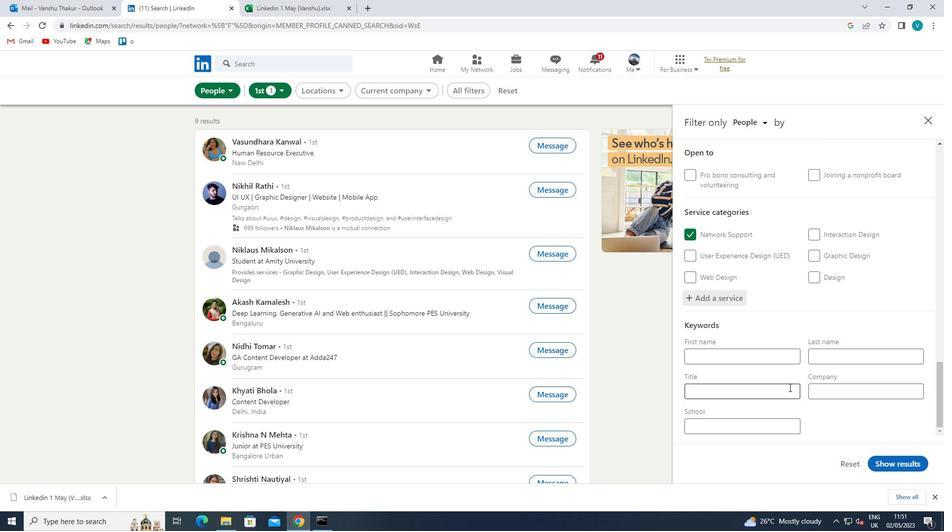 
Action: Mouse moved to (787, 388)
Screenshot: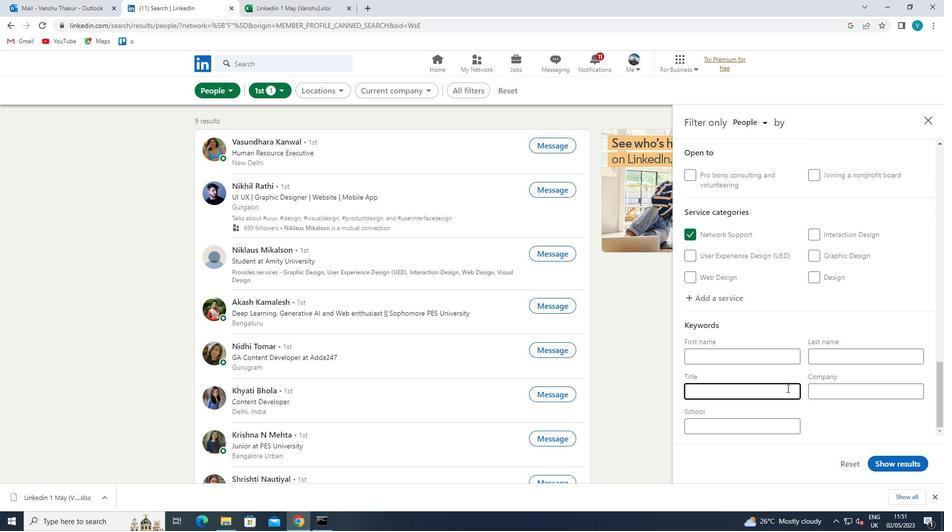 
Action: Key pressed <Key.shift>REIKI<Key.space><Key.shift>PRACTITIONER<Key.space>
Screenshot: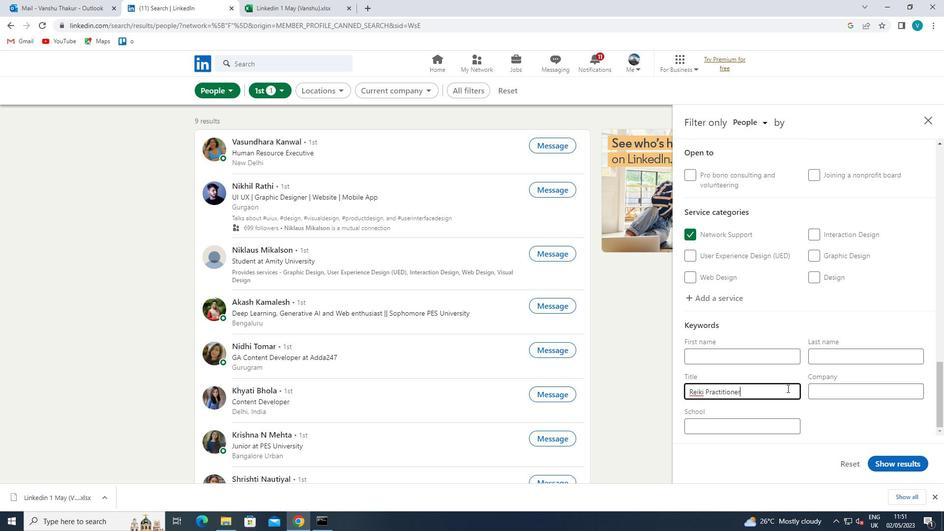 
Action: Mouse moved to (885, 461)
Screenshot: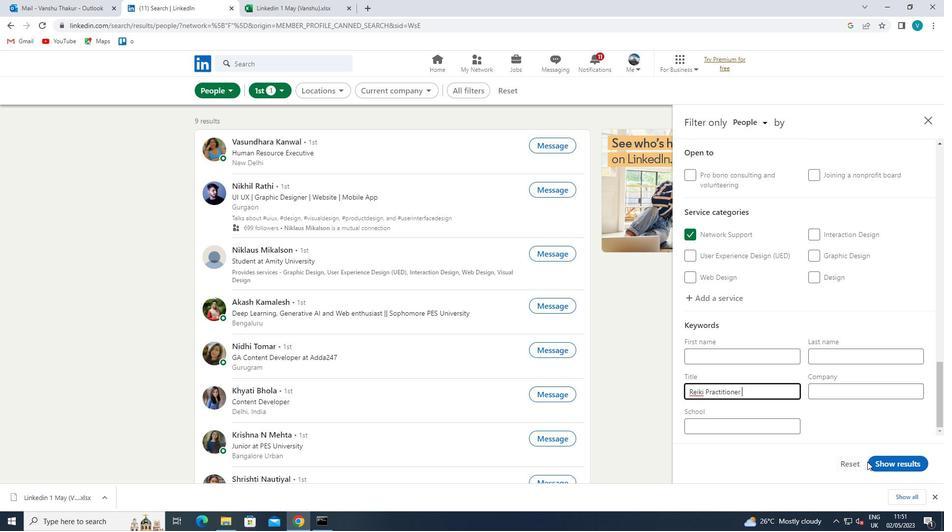 
Action: Mouse pressed left at (885, 461)
Screenshot: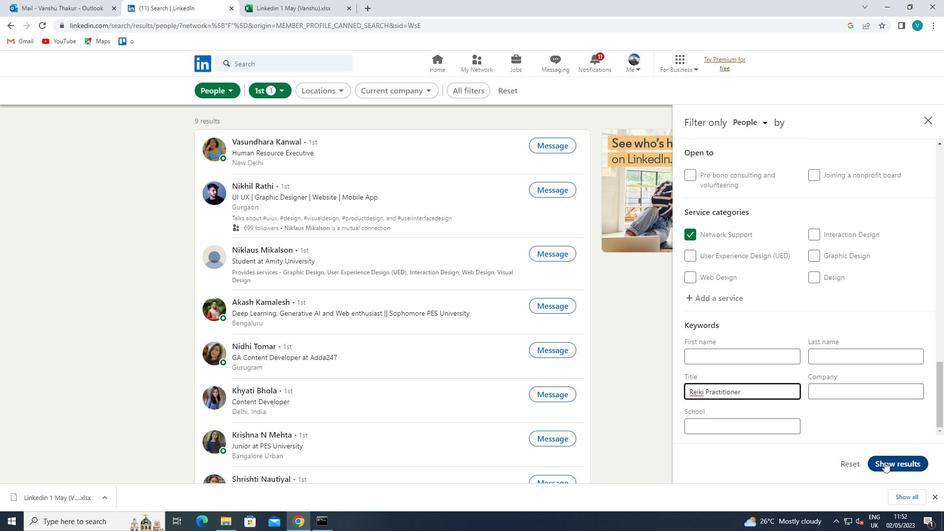 
